 Task: Search one way flight ticket for 2 adults, 4 children and 1 infant on lap in business from Fresno: Fresno Yosemite International Airport to Fort Wayne: Fort Wayne International Airport on 5-4-2023. Choice of flights is Royal air maroc. Number of bags: 8 checked bags. Price is upto 60000. Outbound departure time preference is 22:45.
Action: Mouse moved to (271, 238)
Screenshot: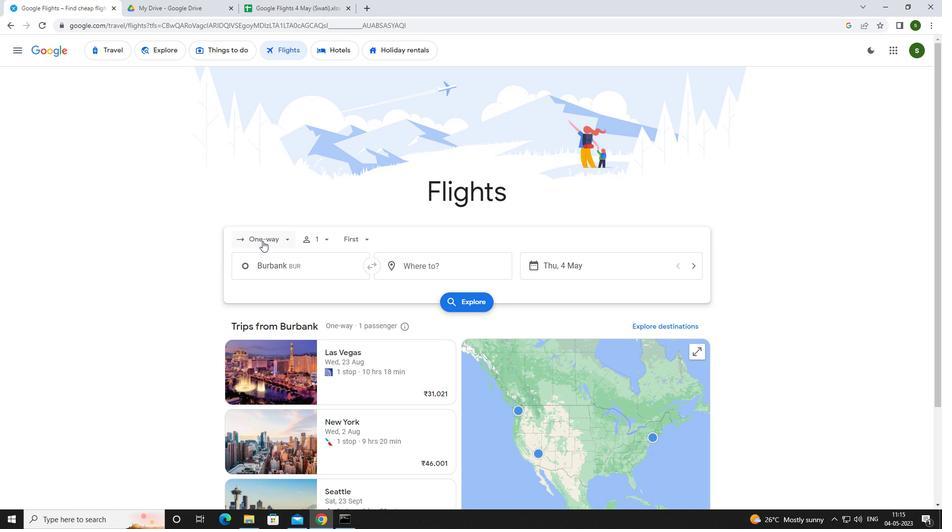 
Action: Mouse pressed left at (271, 238)
Screenshot: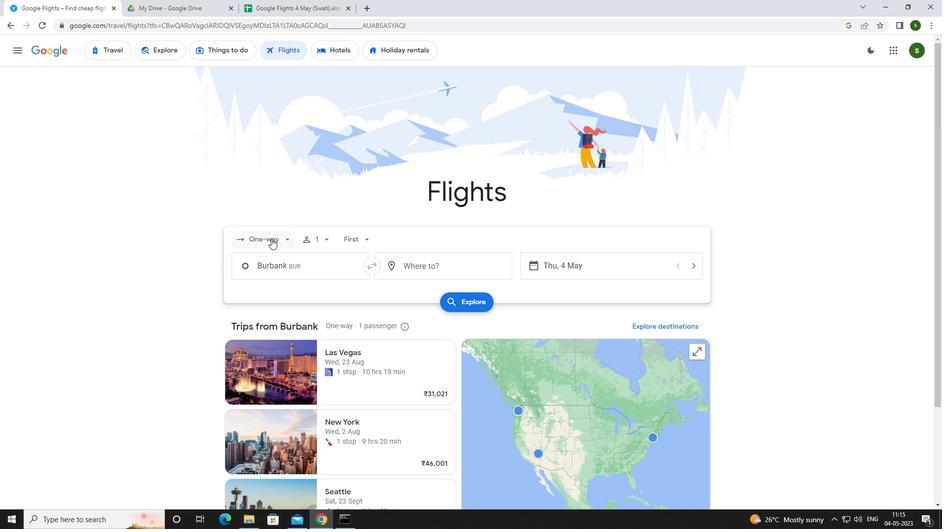
Action: Mouse moved to (285, 279)
Screenshot: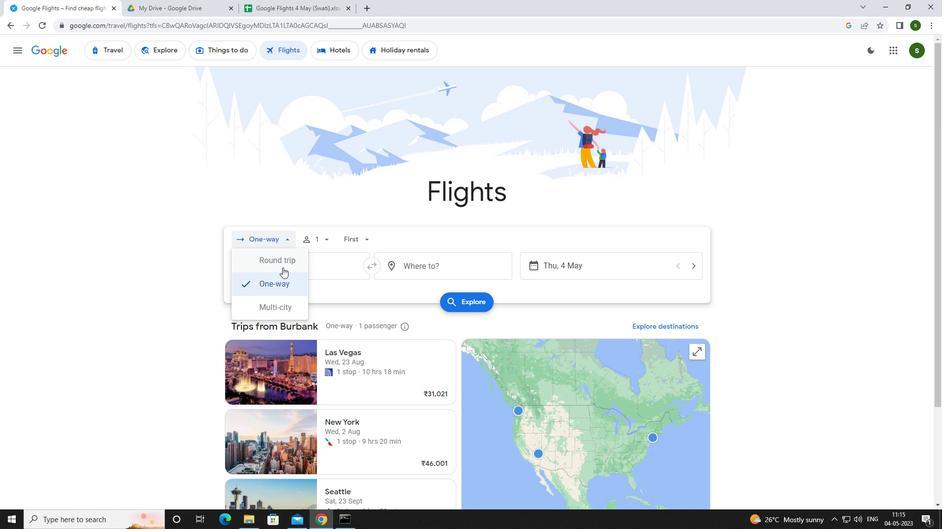 
Action: Mouse pressed left at (285, 279)
Screenshot: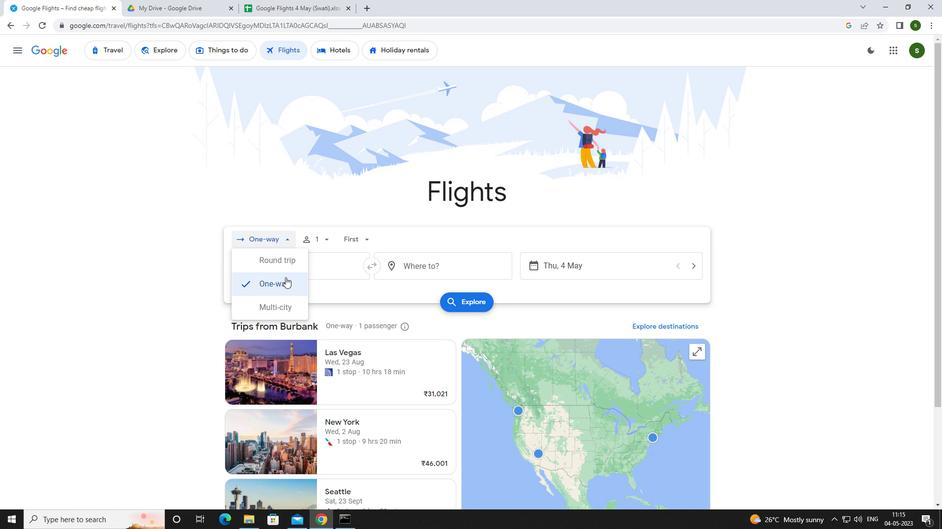 
Action: Mouse moved to (320, 241)
Screenshot: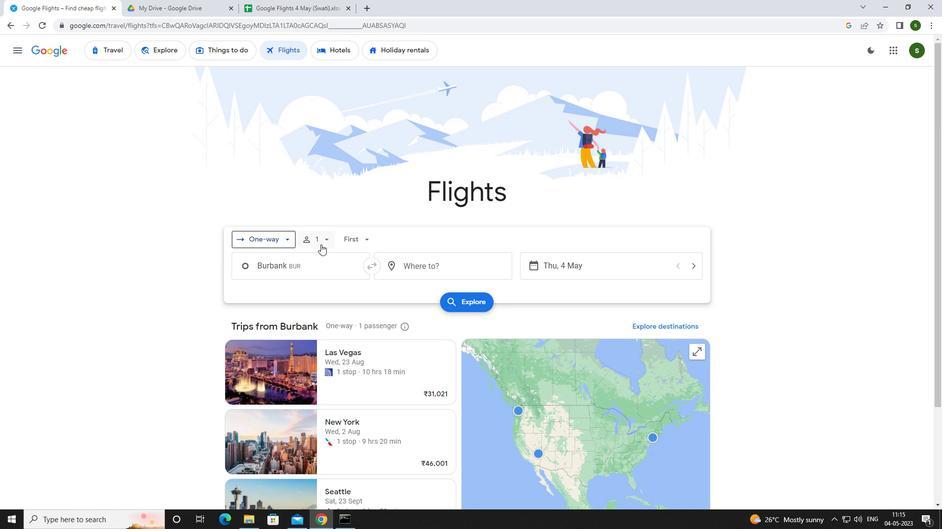 
Action: Mouse pressed left at (320, 241)
Screenshot: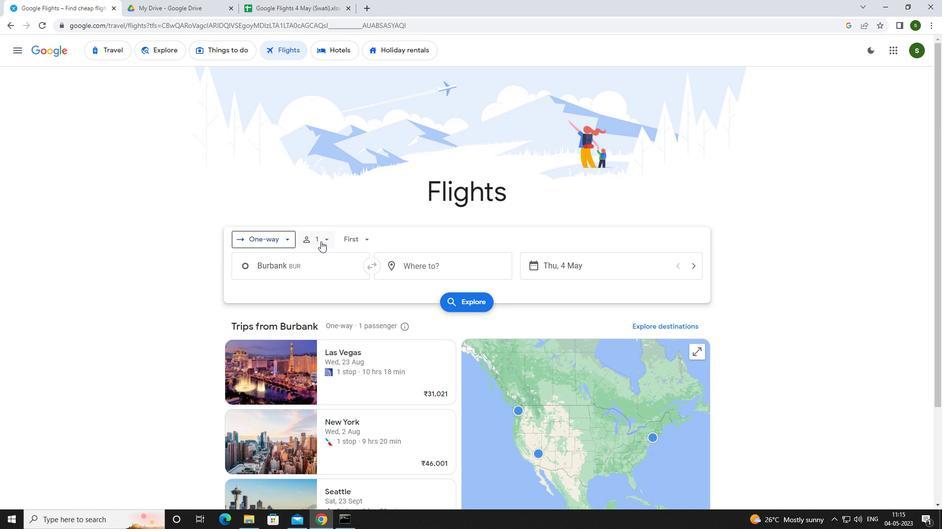 
Action: Mouse moved to (398, 261)
Screenshot: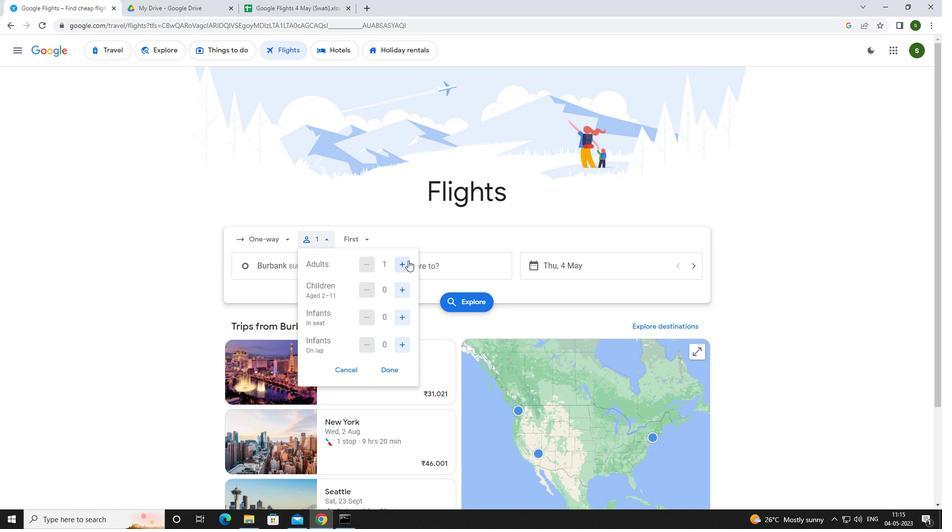 
Action: Mouse pressed left at (398, 261)
Screenshot: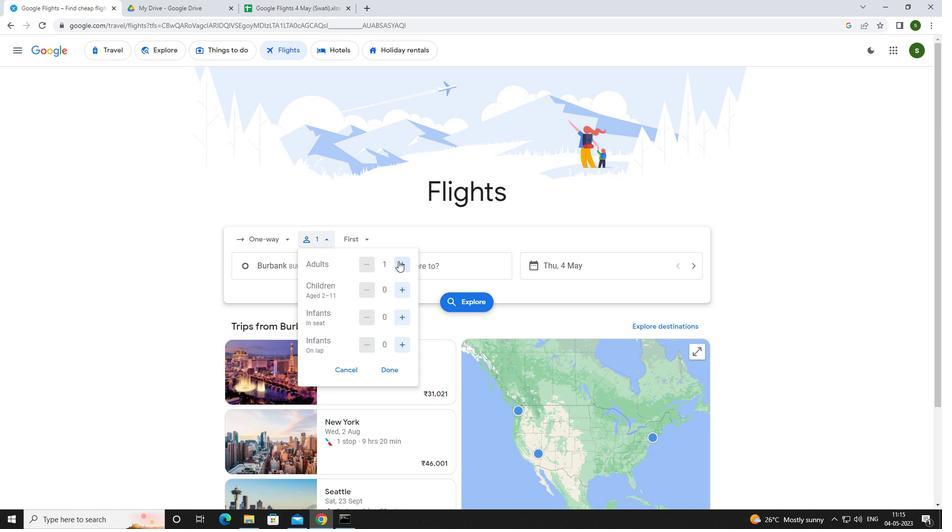 
Action: Mouse moved to (399, 290)
Screenshot: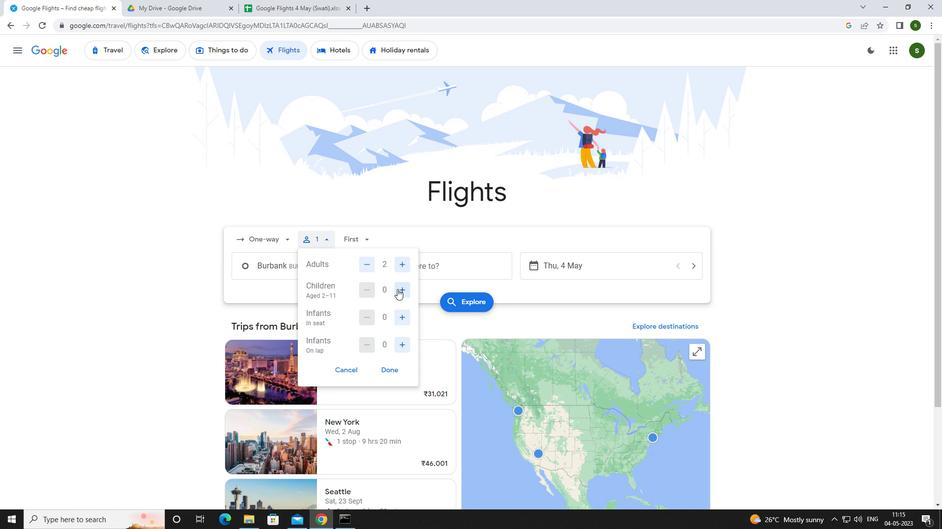 
Action: Mouse pressed left at (399, 290)
Screenshot: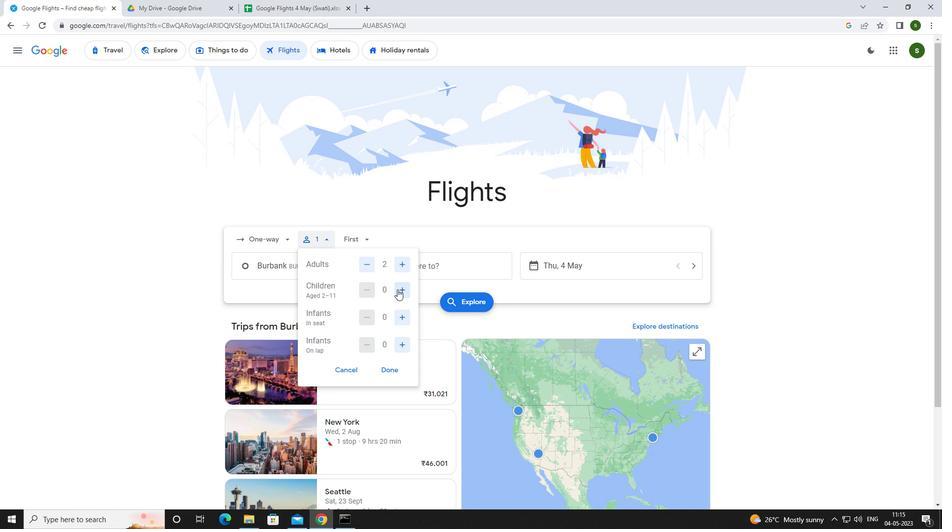 
Action: Mouse pressed left at (399, 290)
Screenshot: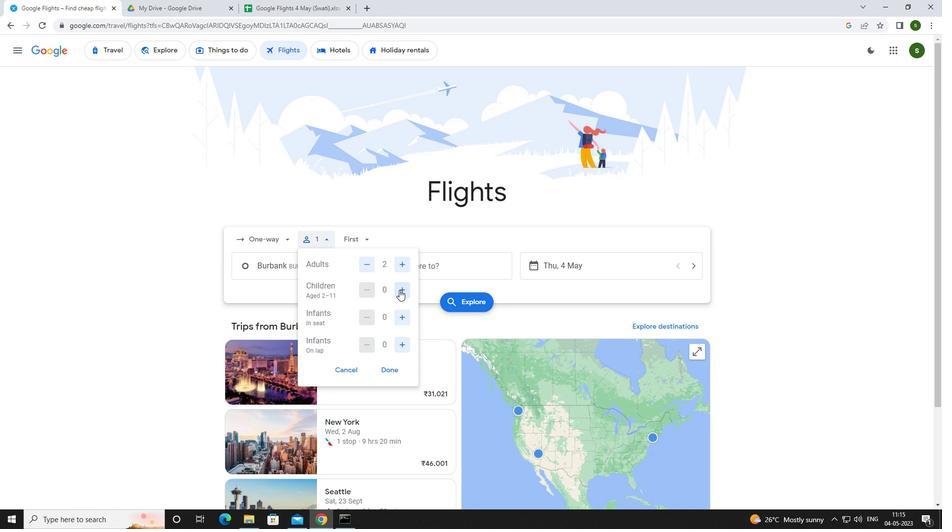 
Action: Mouse pressed left at (399, 290)
Screenshot: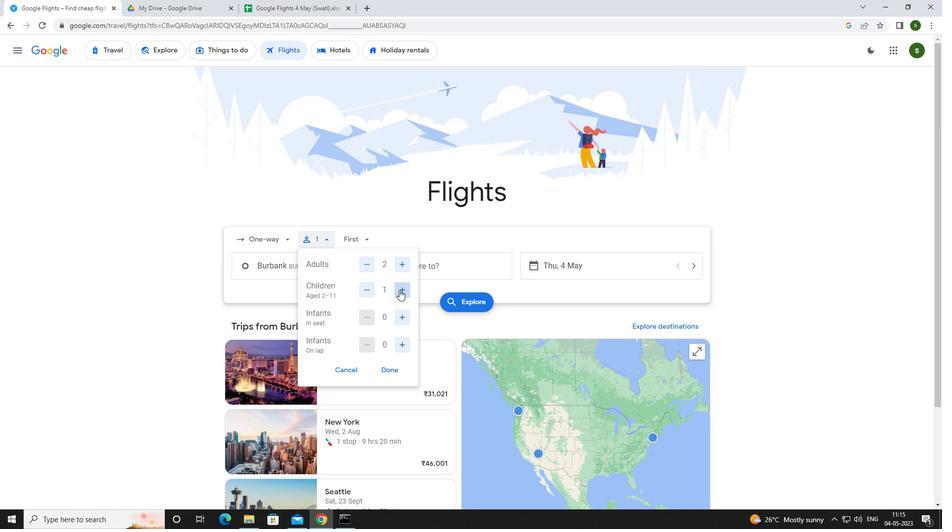 
Action: Mouse pressed left at (399, 290)
Screenshot: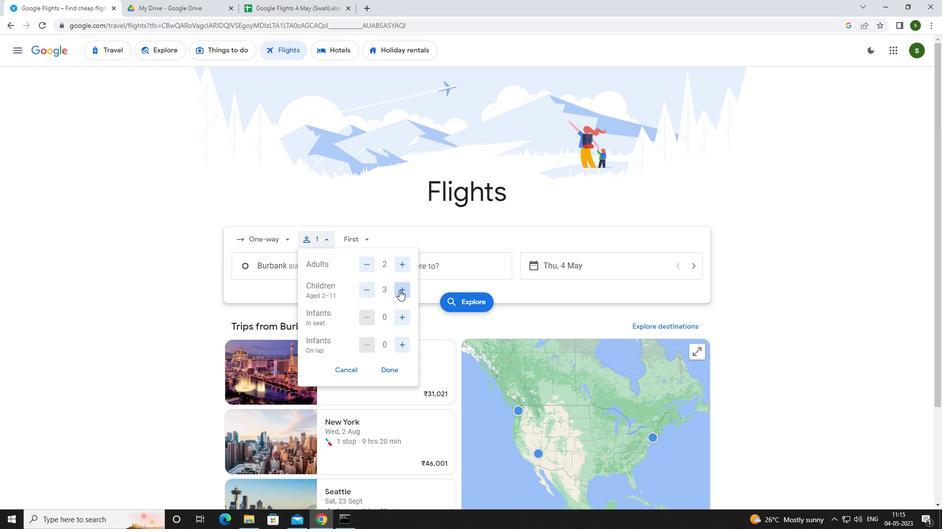 
Action: Mouse moved to (402, 339)
Screenshot: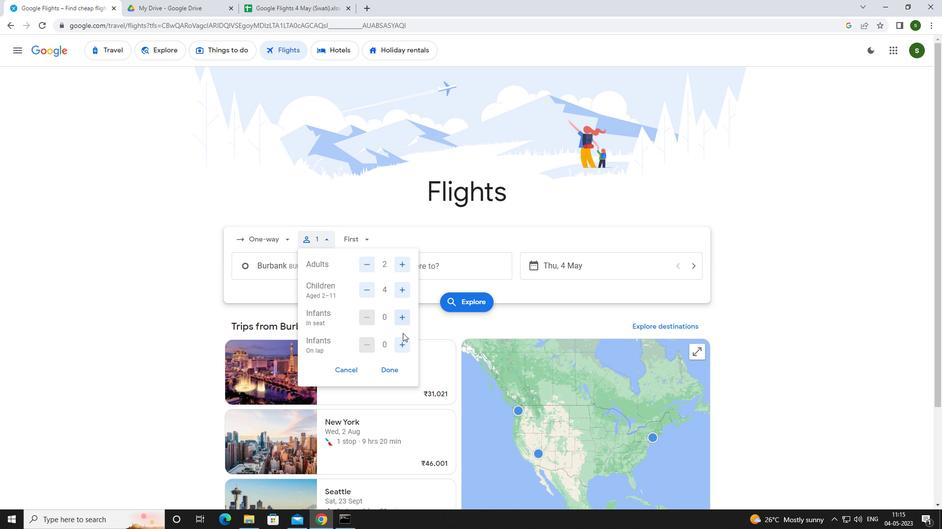 
Action: Mouse pressed left at (402, 339)
Screenshot: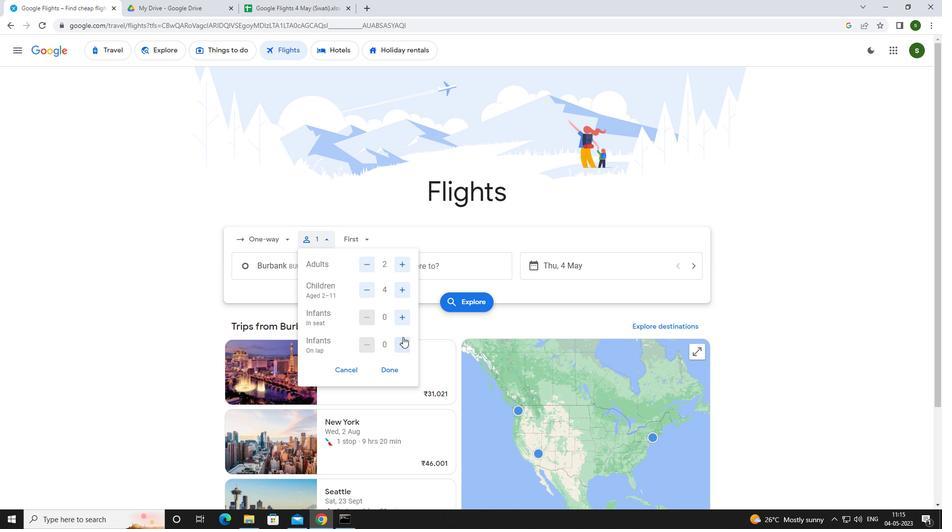 
Action: Mouse moved to (365, 237)
Screenshot: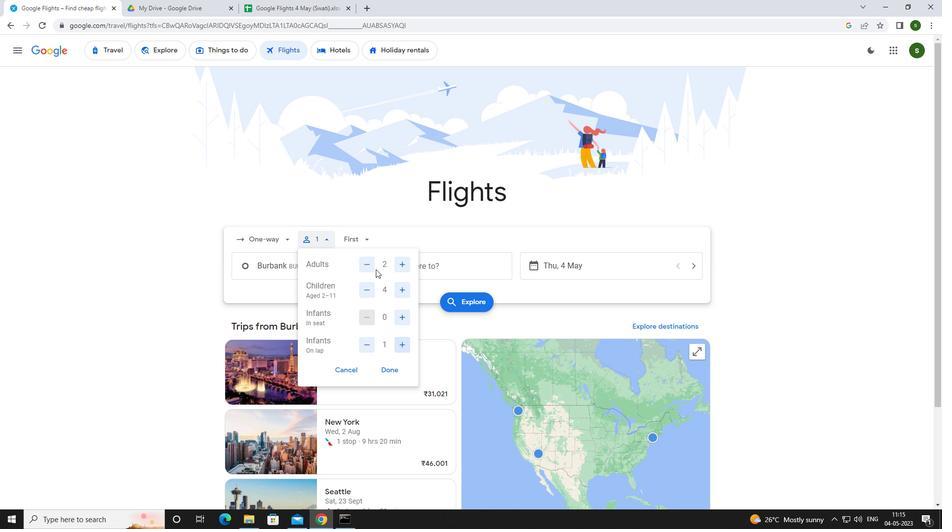 
Action: Mouse pressed left at (365, 237)
Screenshot: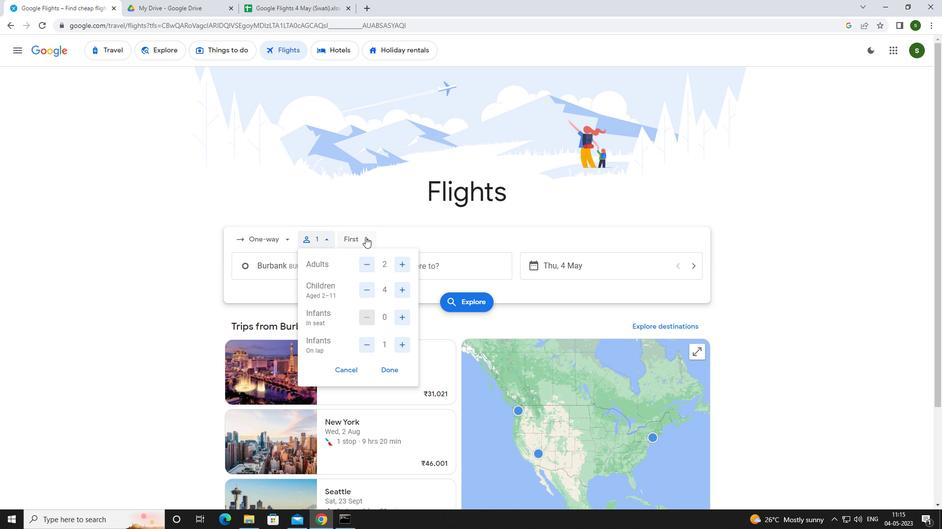 
Action: Mouse moved to (382, 303)
Screenshot: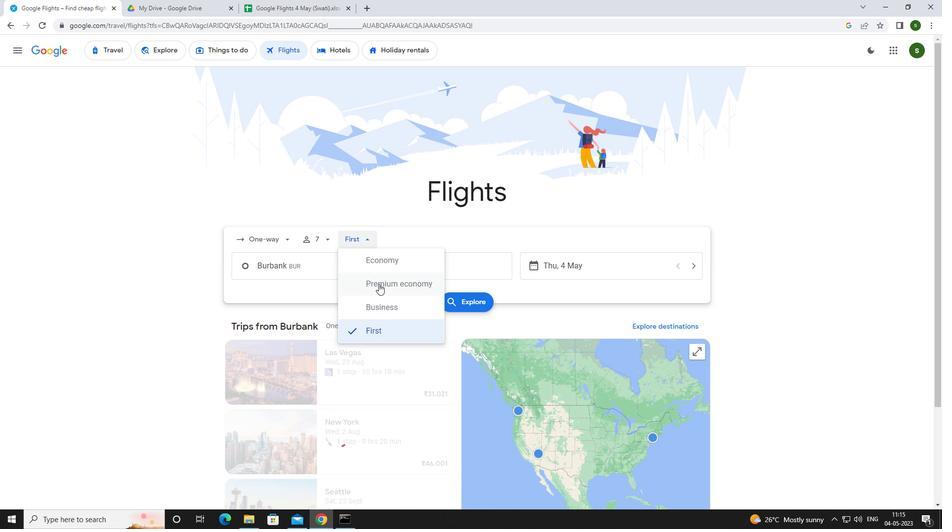 
Action: Mouse pressed left at (382, 303)
Screenshot: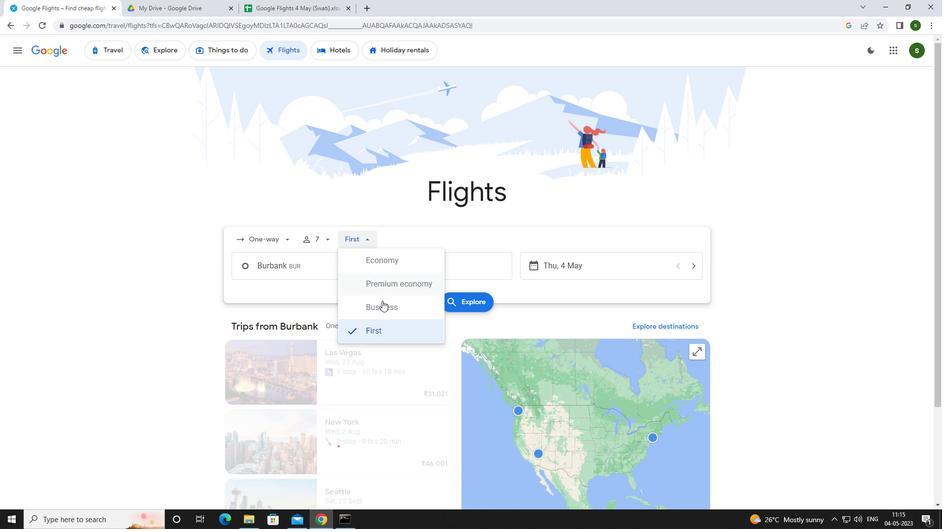
Action: Mouse moved to (338, 267)
Screenshot: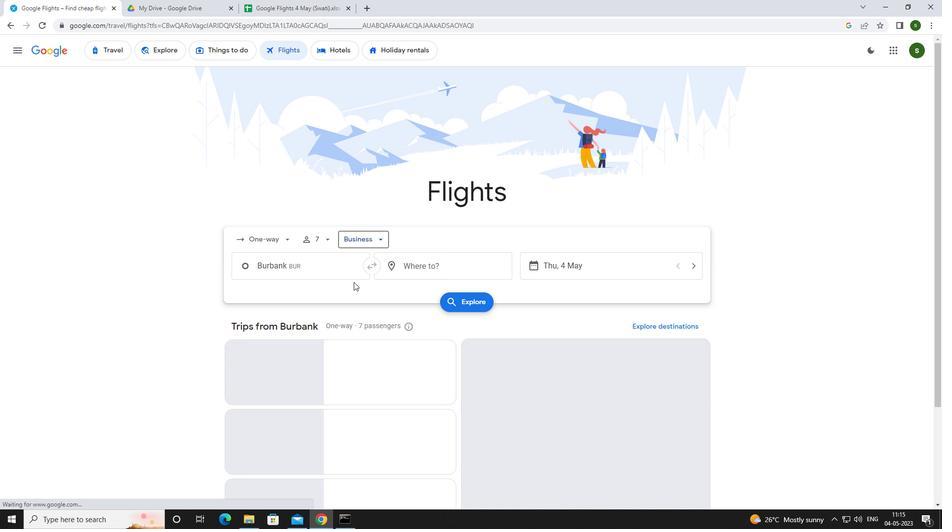 
Action: Mouse pressed left at (338, 267)
Screenshot: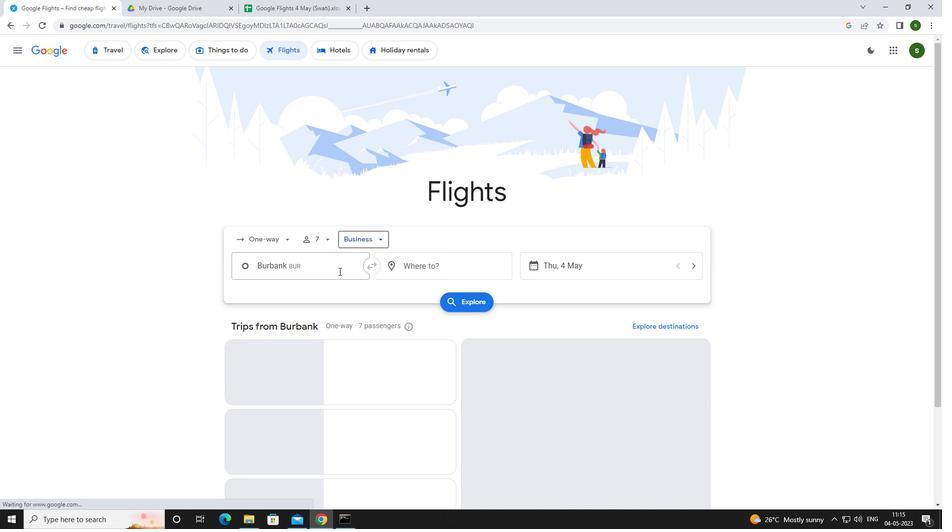 
Action: Key pressed <Key.caps_lock>f<Key.caps_lock>resno
Screenshot: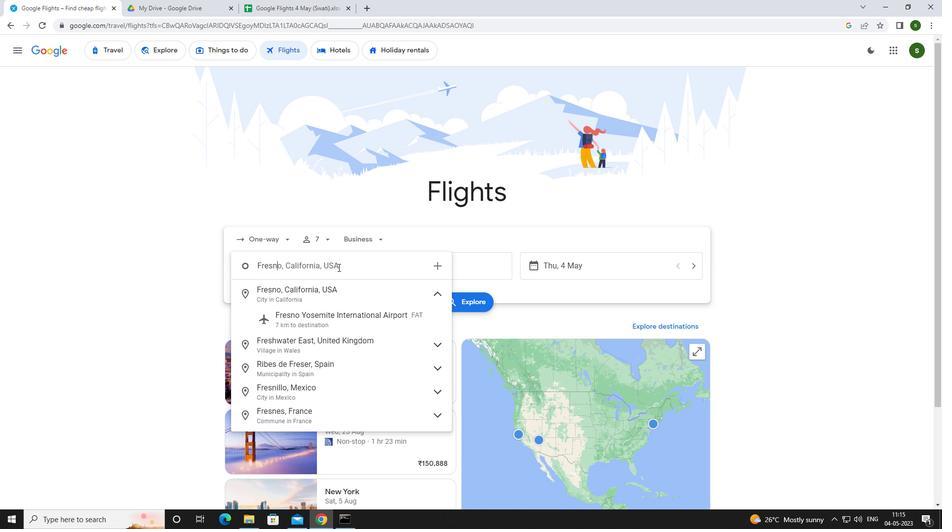 
Action: Mouse moved to (339, 325)
Screenshot: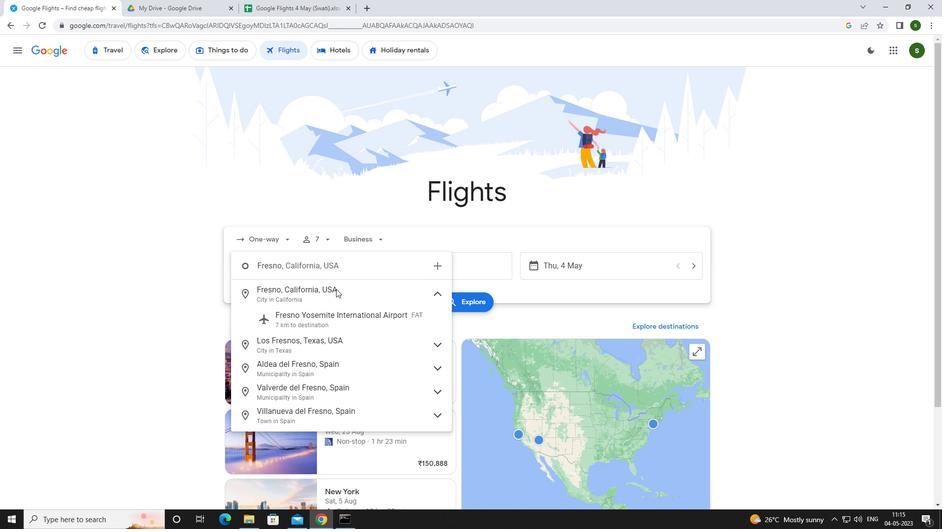 
Action: Mouse pressed left at (339, 325)
Screenshot: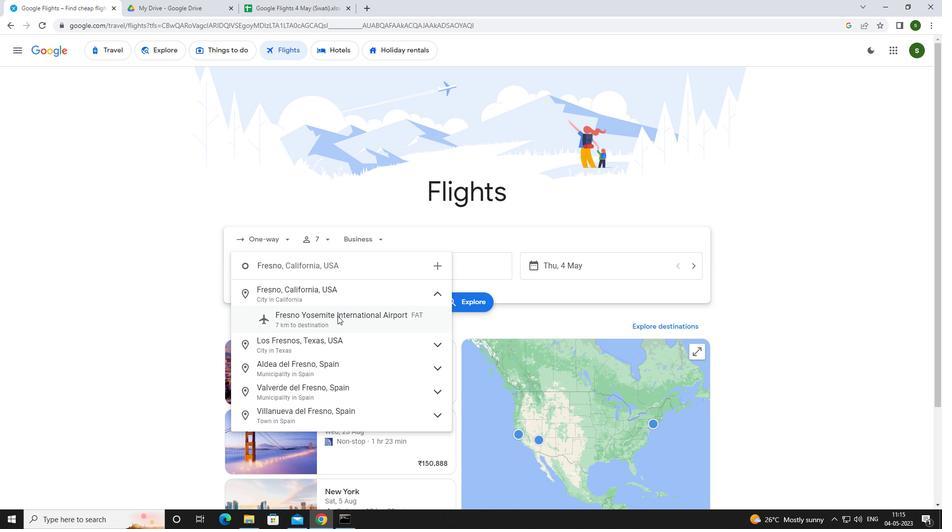 
Action: Mouse moved to (427, 272)
Screenshot: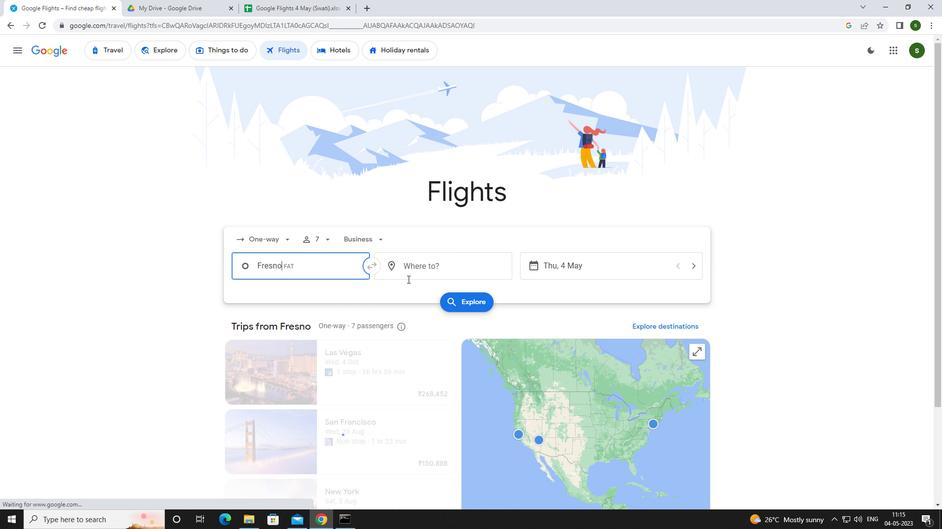 
Action: Mouse pressed left at (427, 272)
Screenshot: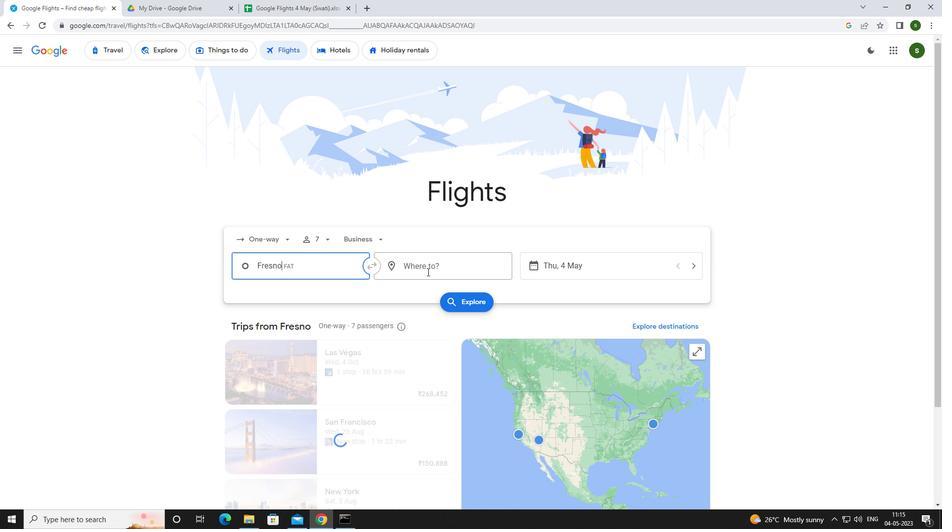 
Action: Mouse moved to (405, 278)
Screenshot: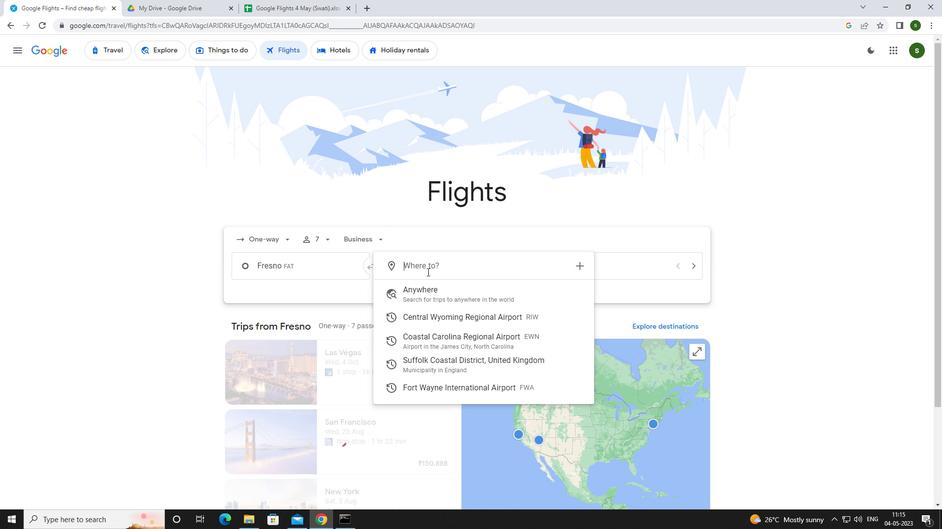 
Action: Key pressed <Key.caps_lock>f<Key.caps_lock>ort<Key.space><Key.caps_lock>w<Key.caps_lock>Ayn
Screenshot: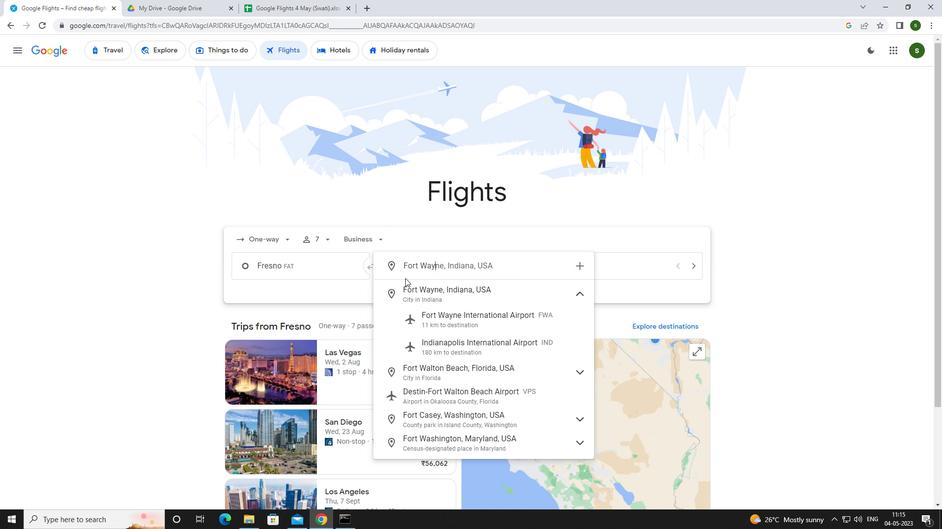 
Action: Mouse moved to (450, 315)
Screenshot: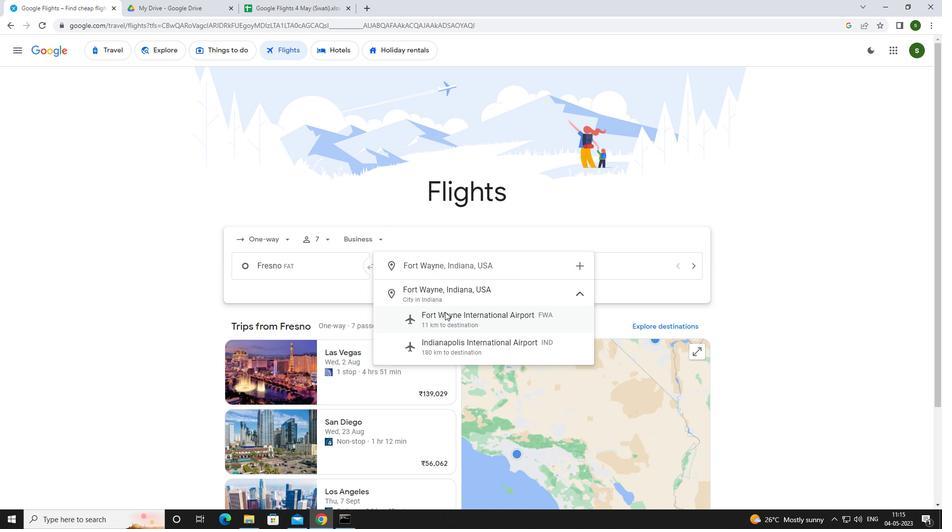 
Action: Mouse pressed left at (450, 315)
Screenshot: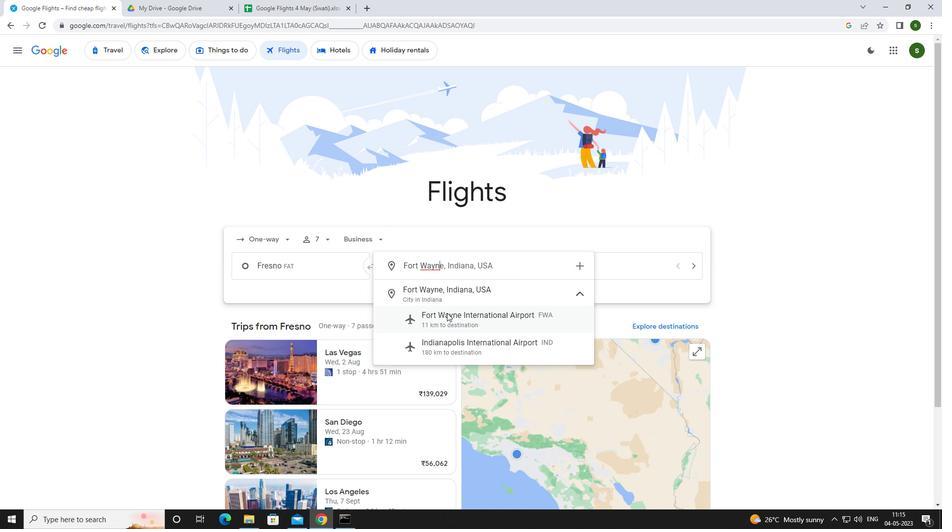 
Action: Mouse moved to (617, 270)
Screenshot: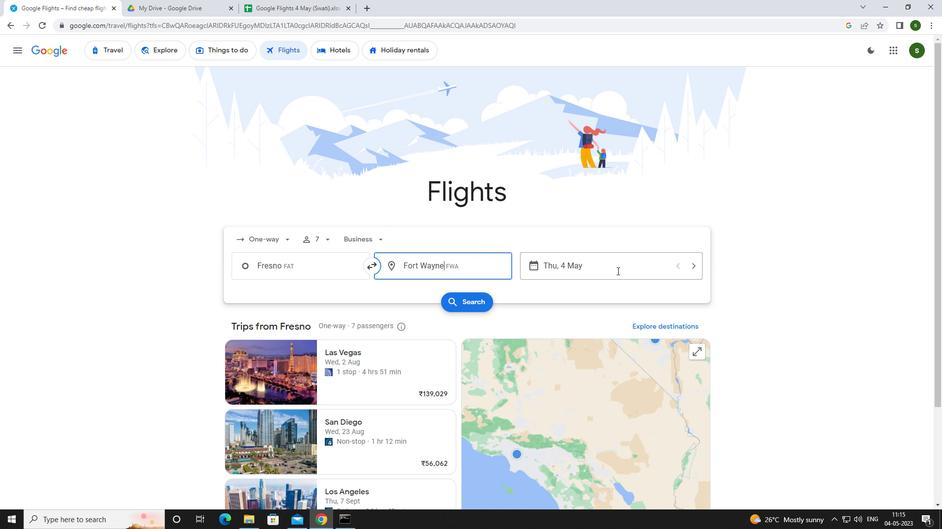 
Action: Mouse pressed left at (617, 270)
Screenshot: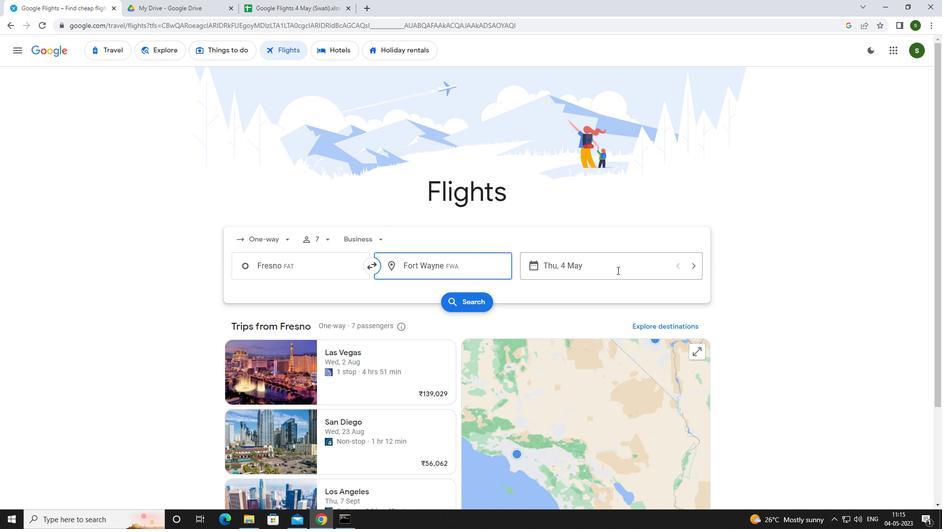 
Action: Mouse moved to (446, 333)
Screenshot: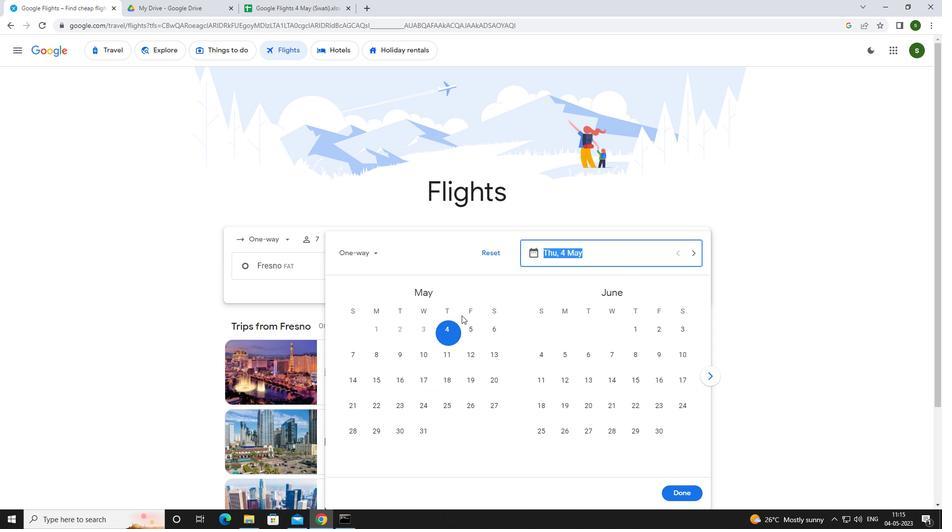 
Action: Mouse pressed left at (446, 333)
Screenshot: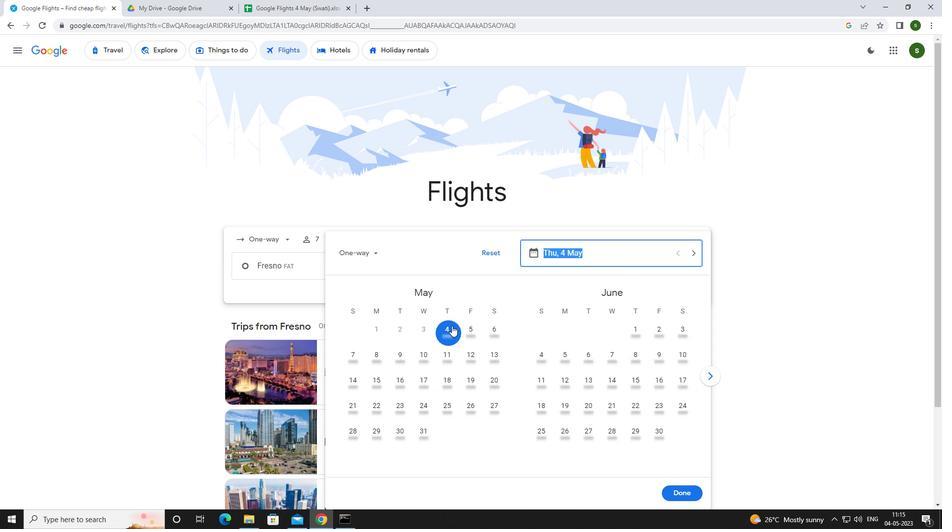 
Action: Mouse moved to (668, 488)
Screenshot: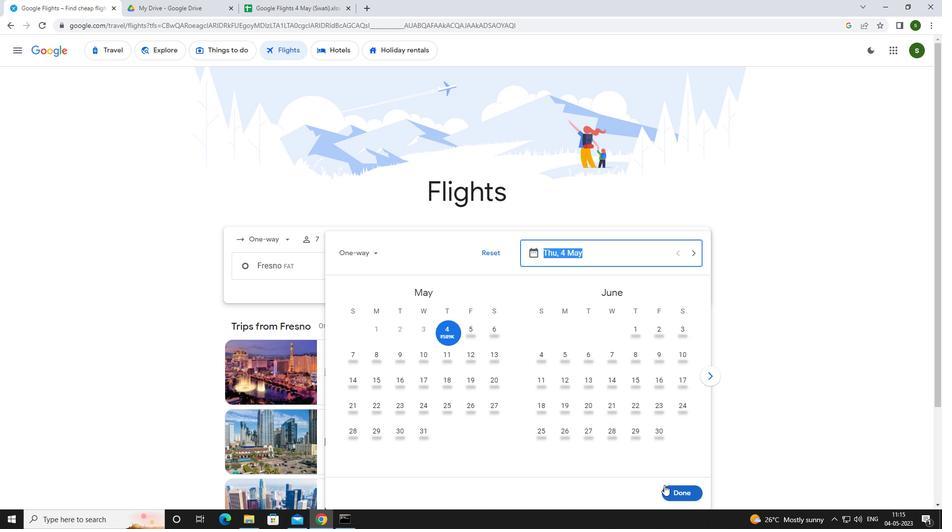 
Action: Mouse pressed left at (668, 488)
Screenshot: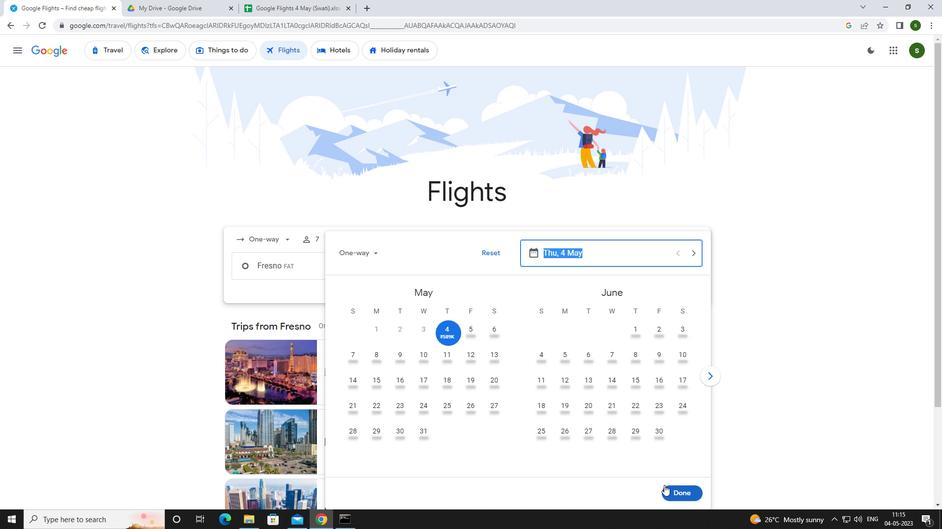 
Action: Mouse moved to (471, 307)
Screenshot: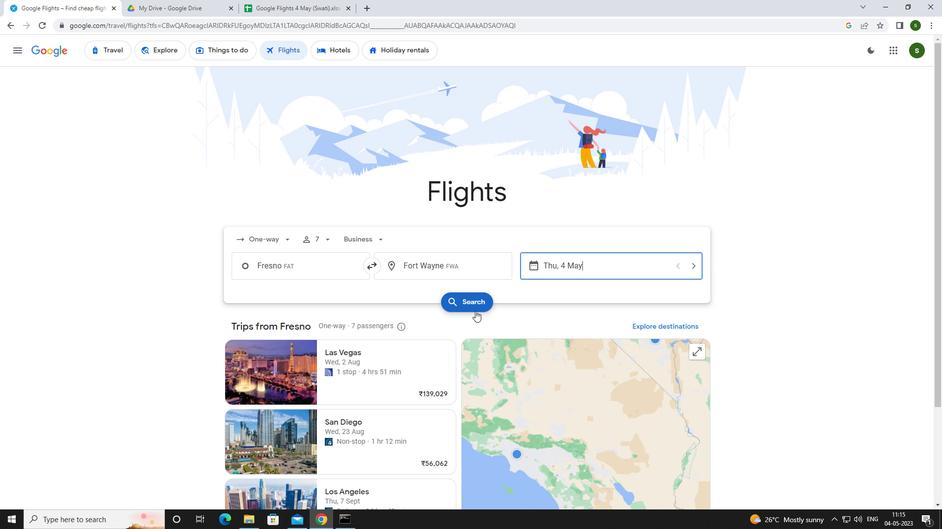 
Action: Mouse pressed left at (471, 307)
Screenshot: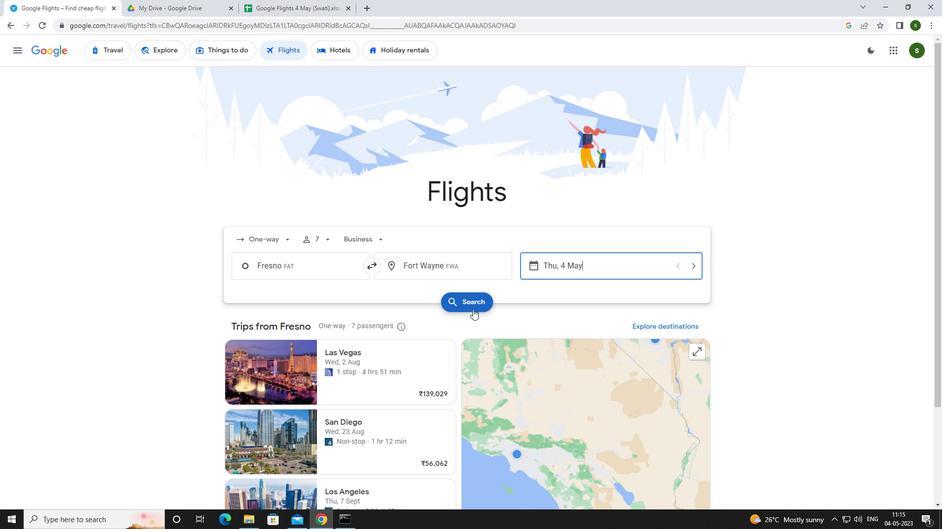 
Action: Mouse moved to (249, 142)
Screenshot: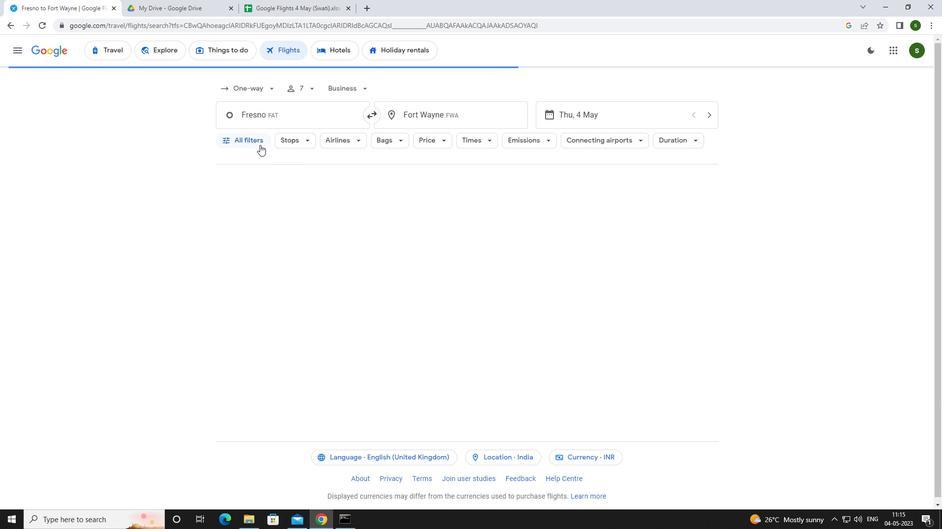 
Action: Mouse pressed left at (249, 142)
Screenshot: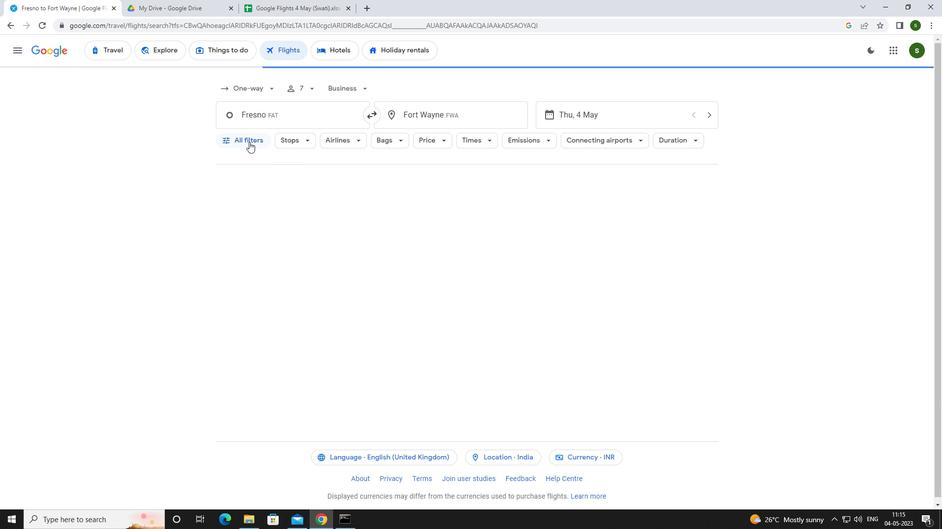 
Action: Mouse moved to (361, 345)
Screenshot: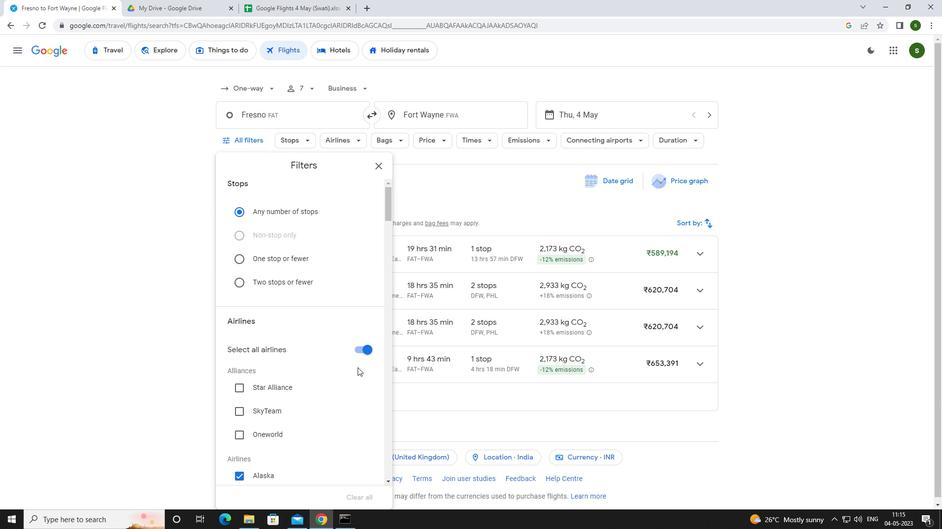 
Action: Mouse pressed left at (361, 345)
Screenshot: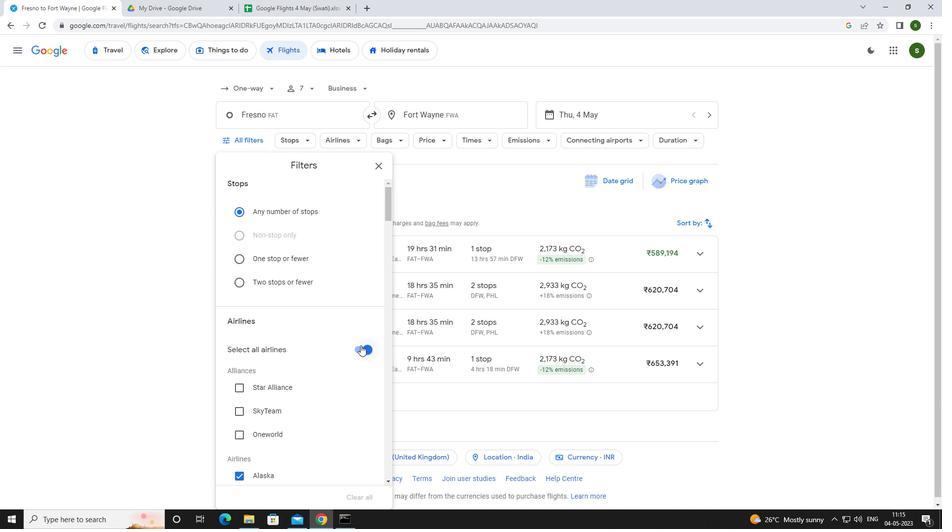 
Action: Mouse moved to (311, 305)
Screenshot: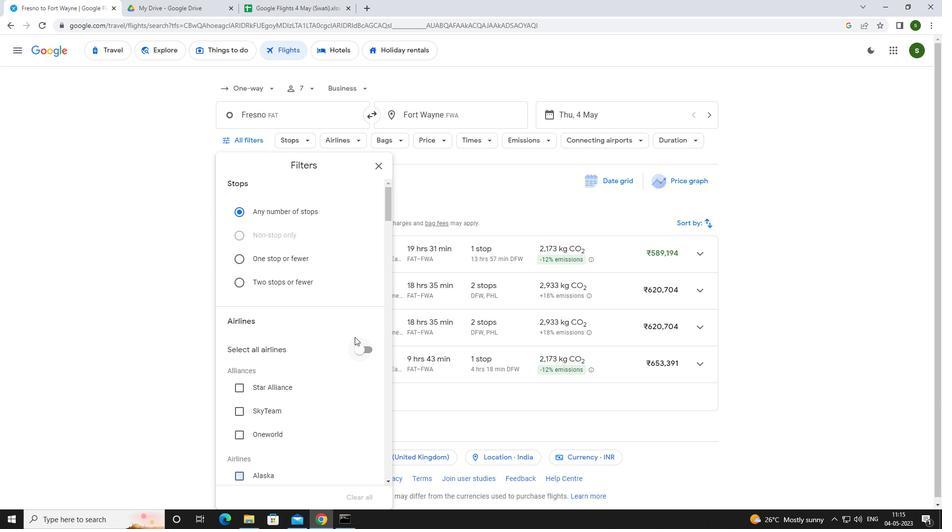 
Action: Mouse scrolled (311, 305) with delta (0, 0)
Screenshot: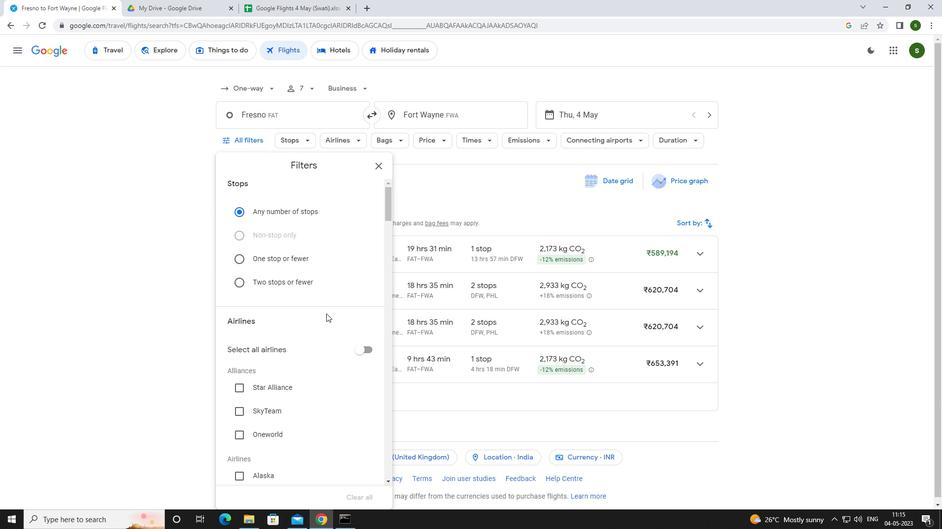 
Action: Mouse scrolled (311, 305) with delta (0, 0)
Screenshot: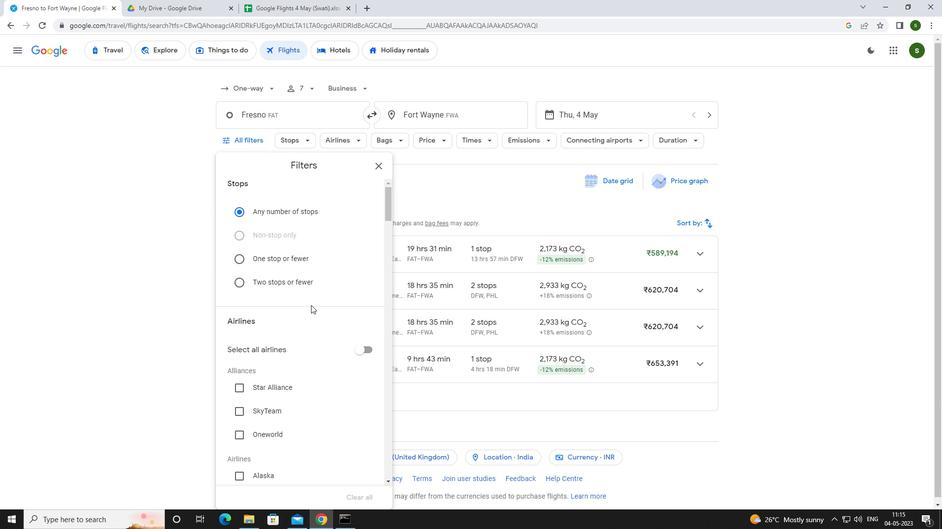
Action: Mouse scrolled (311, 305) with delta (0, 0)
Screenshot: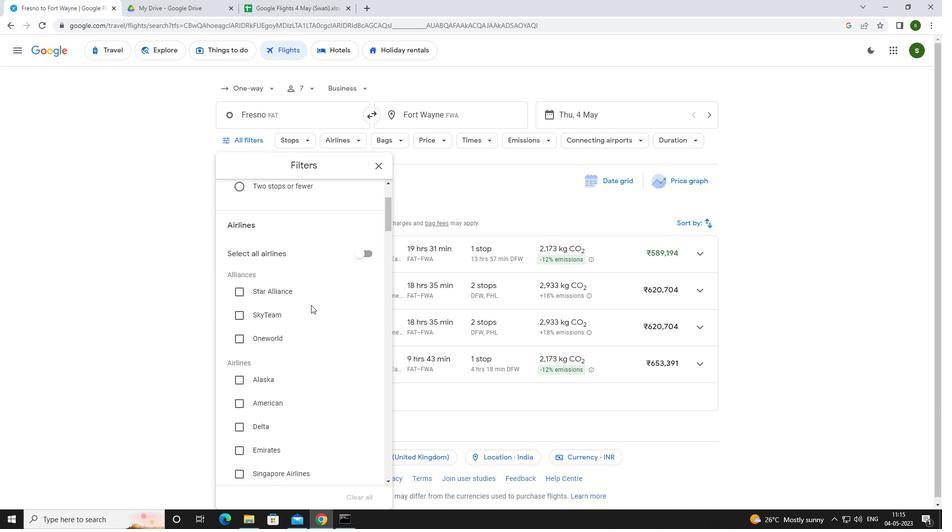 
Action: Mouse scrolled (311, 305) with delta (0, 0)
Screenshot: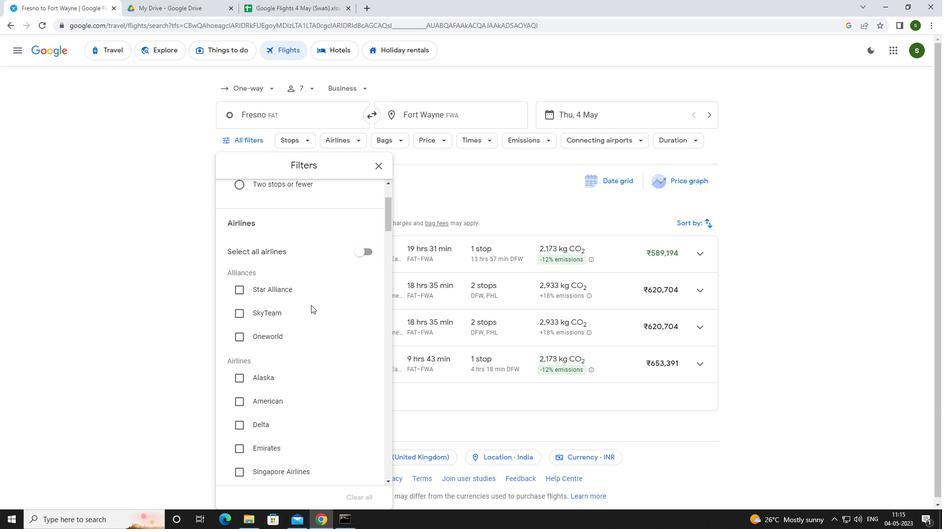
Action: Mouse scrolled (311, 305) with delta (0, 0)
Screenshot: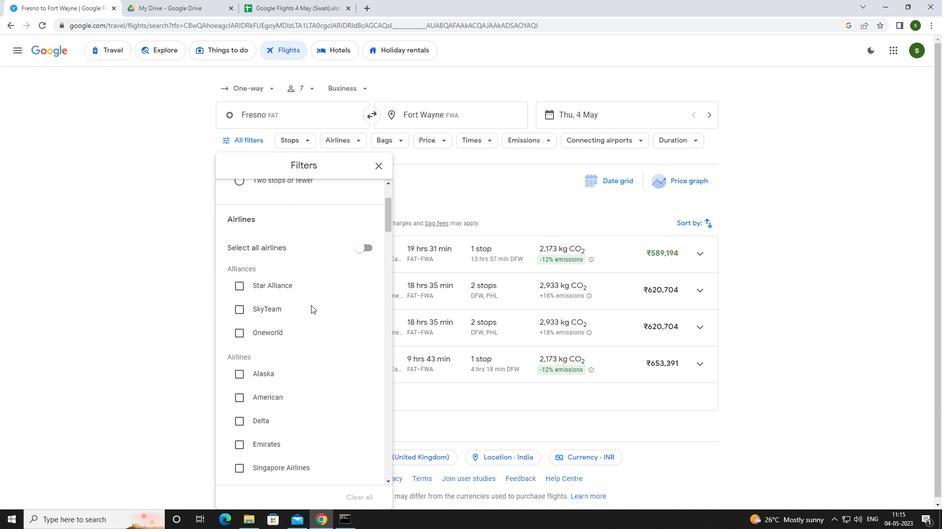 
Action: Mouse scrolled (311, 305) with delta (0, 0)
Screenshot: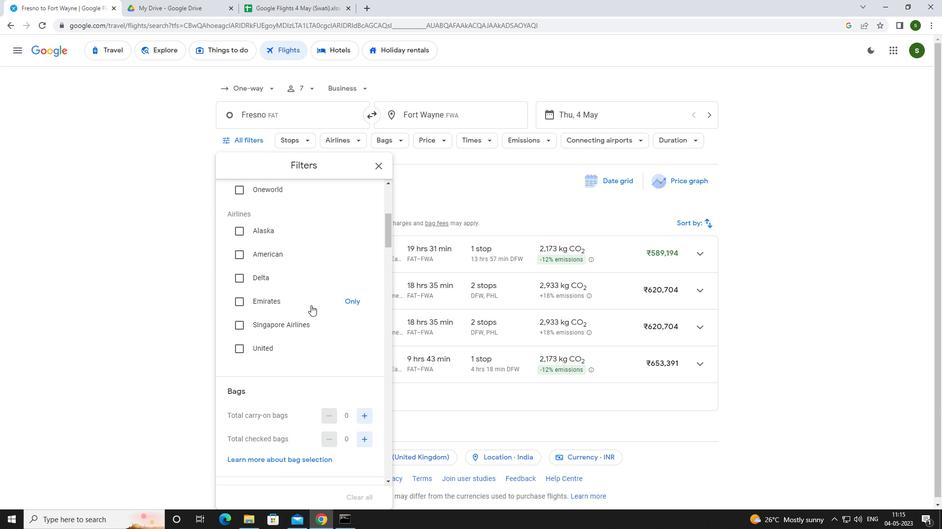 
Action: Mouse scrolled (311, 305) with delta (0, 0)
Screenshot: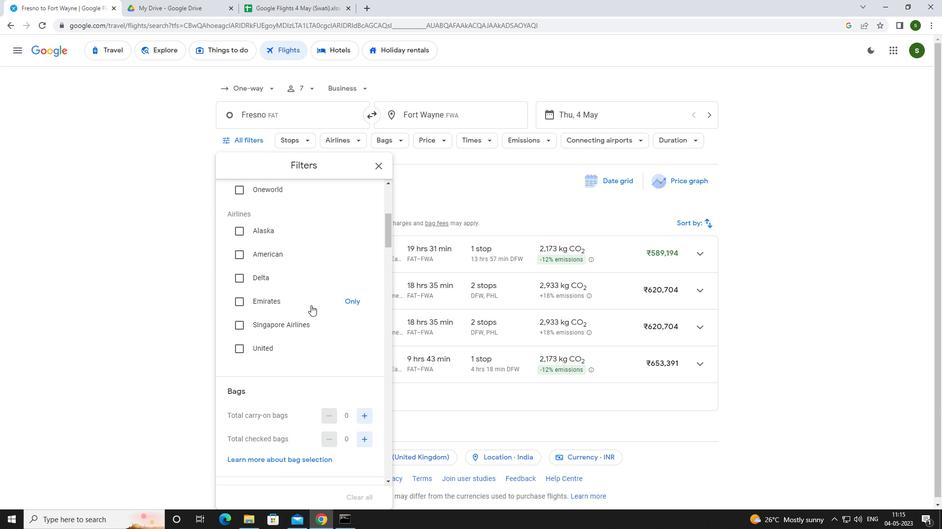 
Action: Mouse moved to (365, 339)
Screenshot: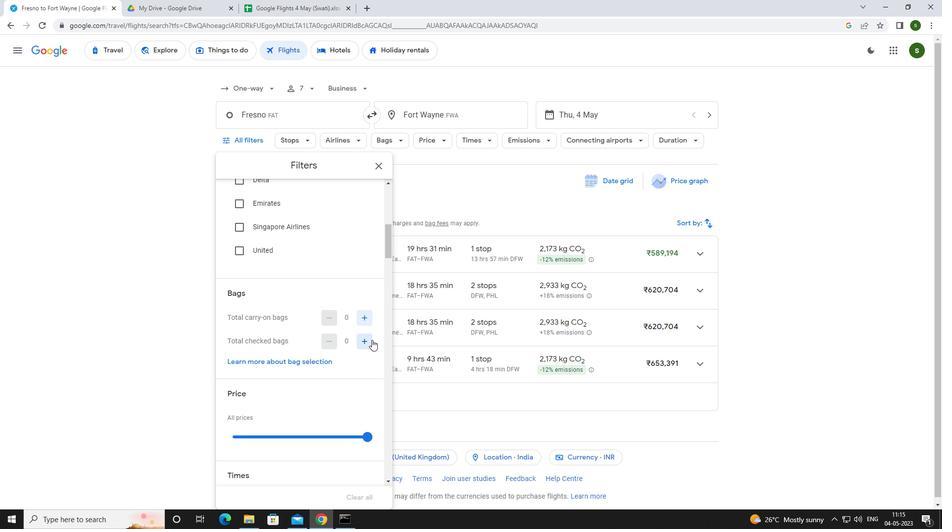 
Action: Mouse pressed left at (365, 339)
Screenshot: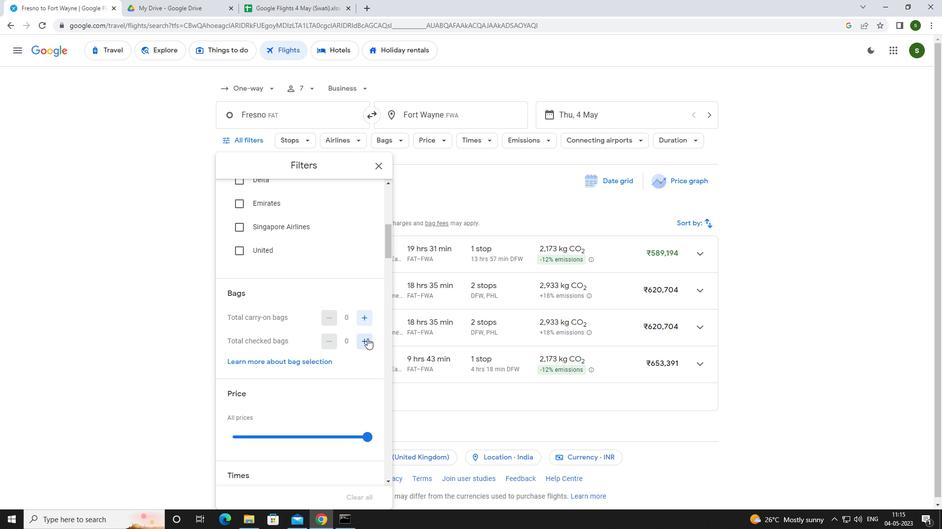 
Action: Mouse pressed left at (365, 339)
Screenshot: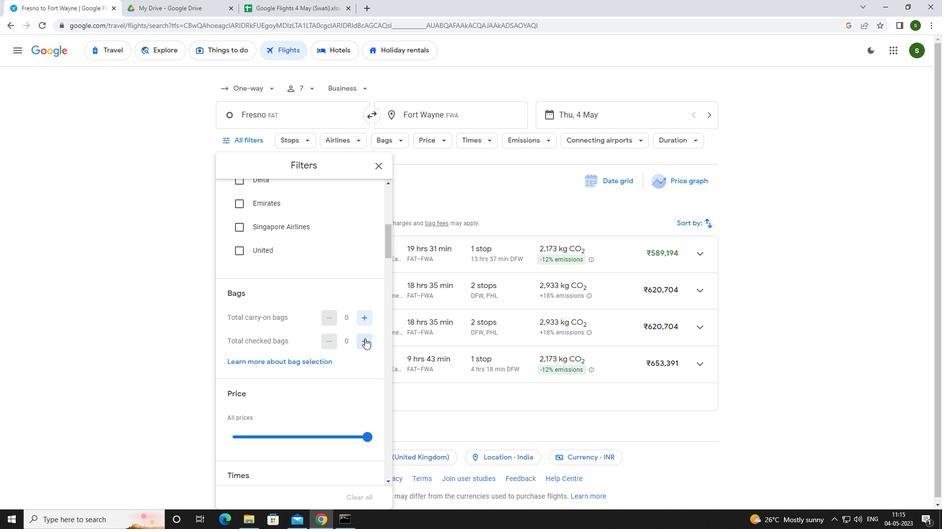 
Action: Mouse pressed left at (365, 339)
Screenshot: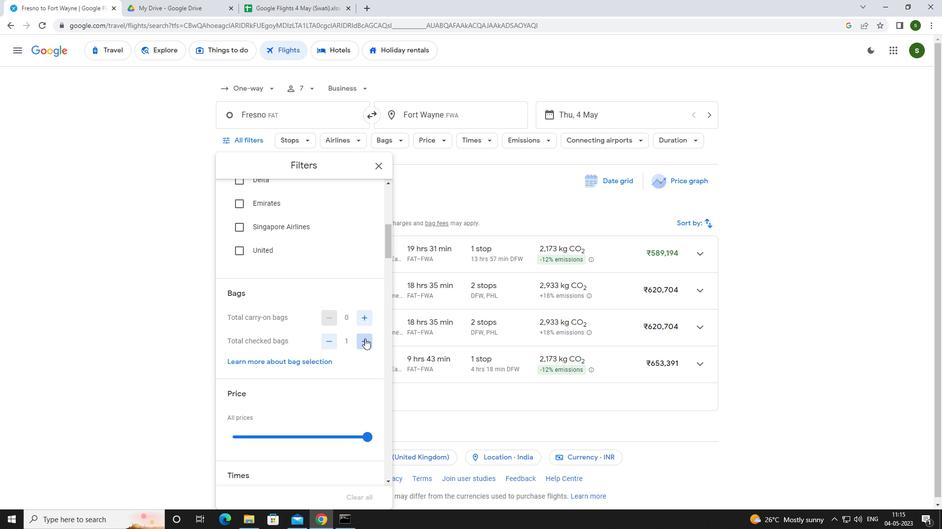 
Action: Mouse pressed left at (365, 339)
Screenshot: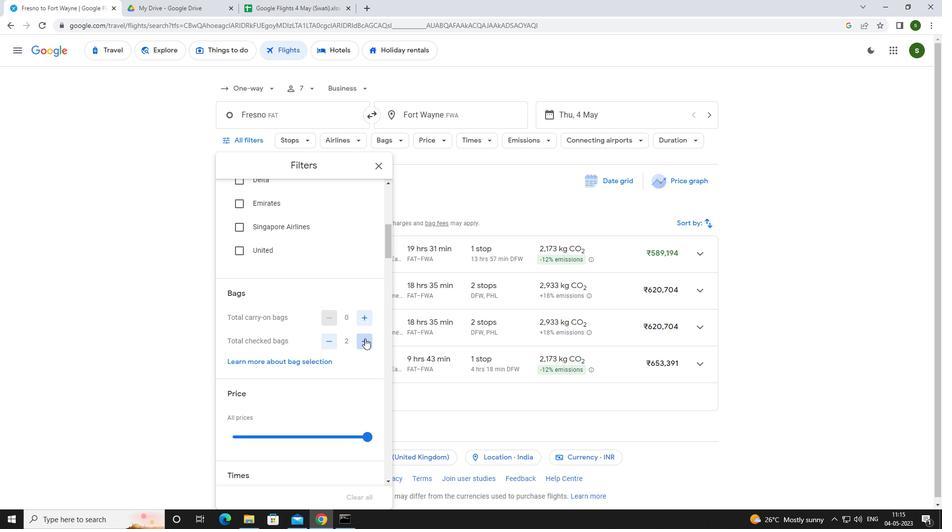 
Action: Mouse pressed left at (365, 339)
Screenshot: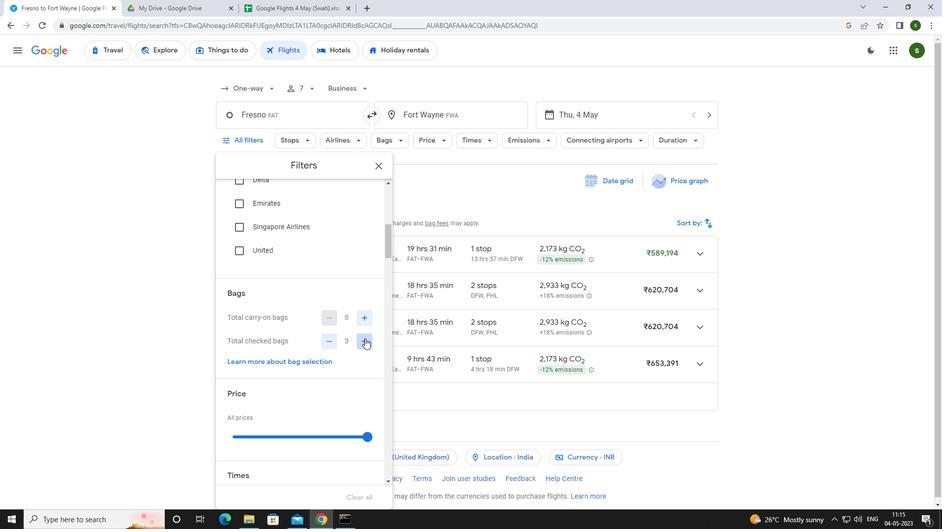 
Action: Mouse pressed left at (365, 339)
Screenshot: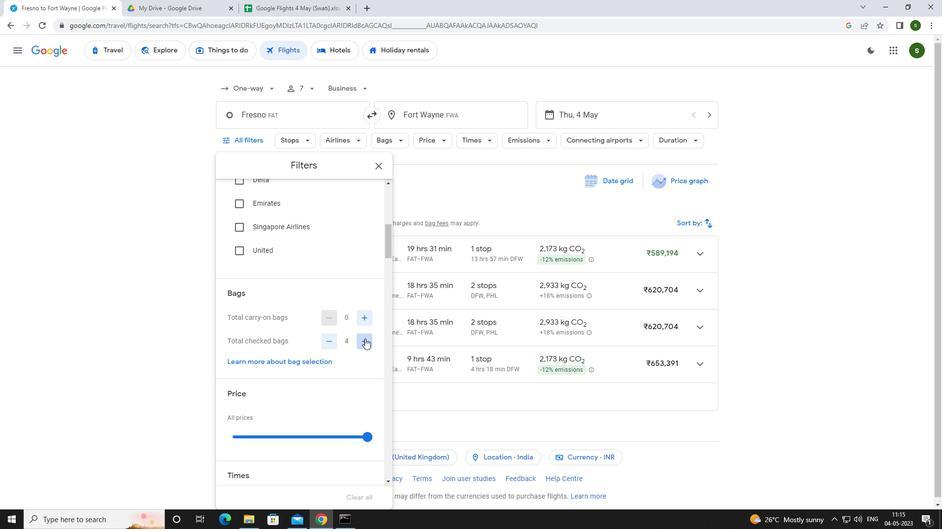 
Action: Mouse pressed left at (365, 339)
Screenshot: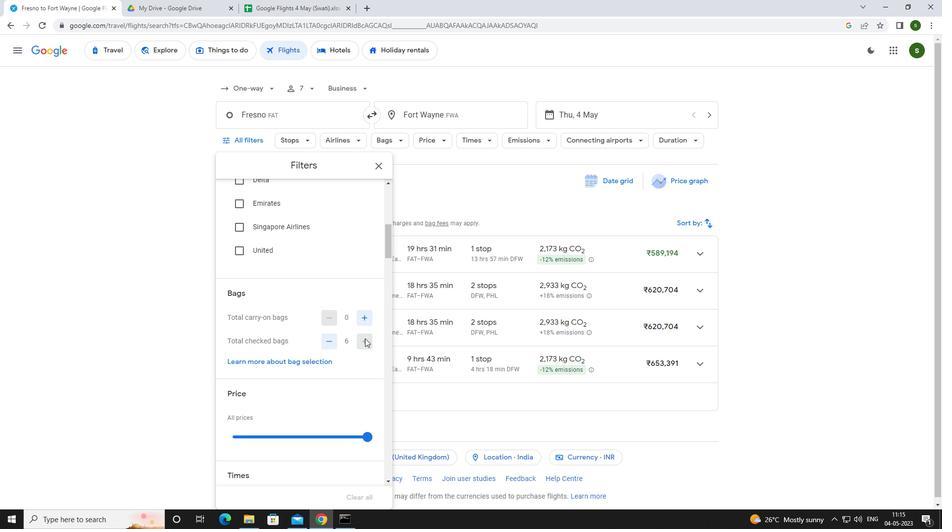 
Action: Mouse scrolled (365, 338) with delta (0, 0)
Screenshot: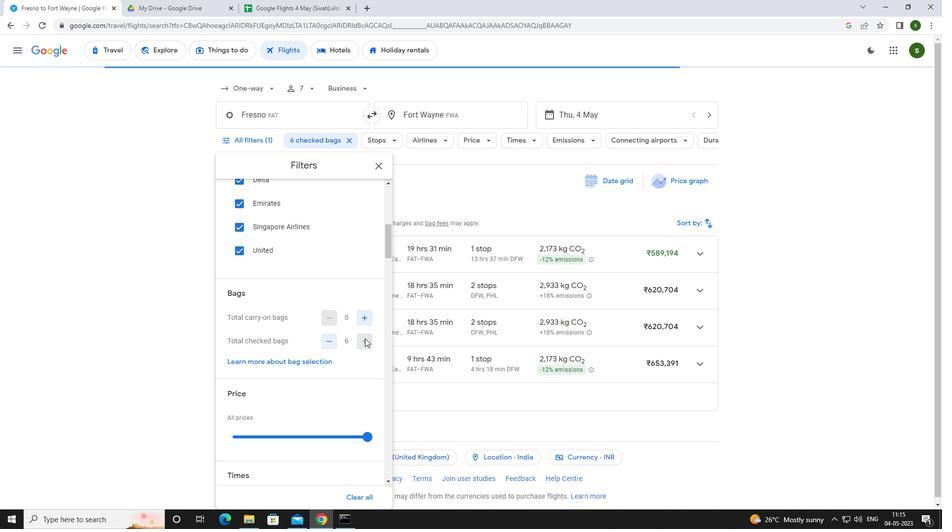 
Action: Mouse scrolled (365, 338) with delta (0, 0)
Screenshot: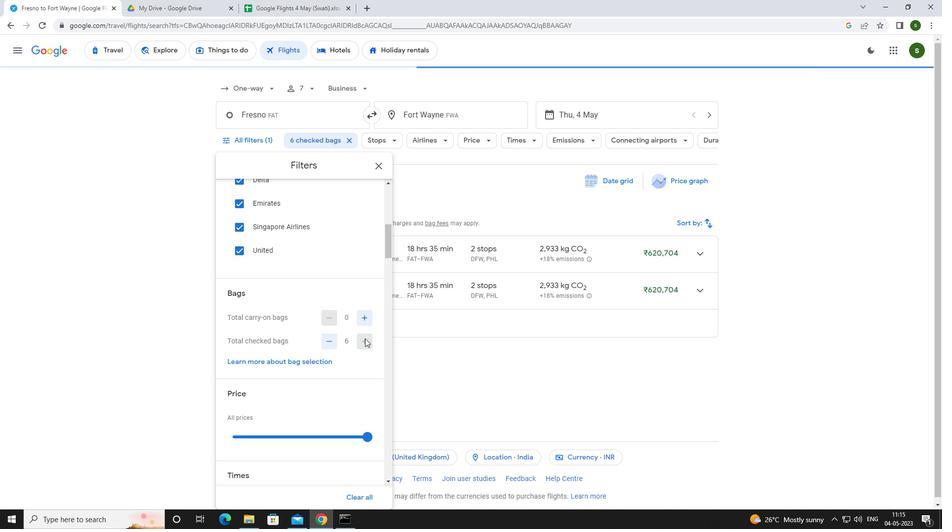 
Action: Mouse scrolled (365, 338) with delta (0, 0)
Screenshot: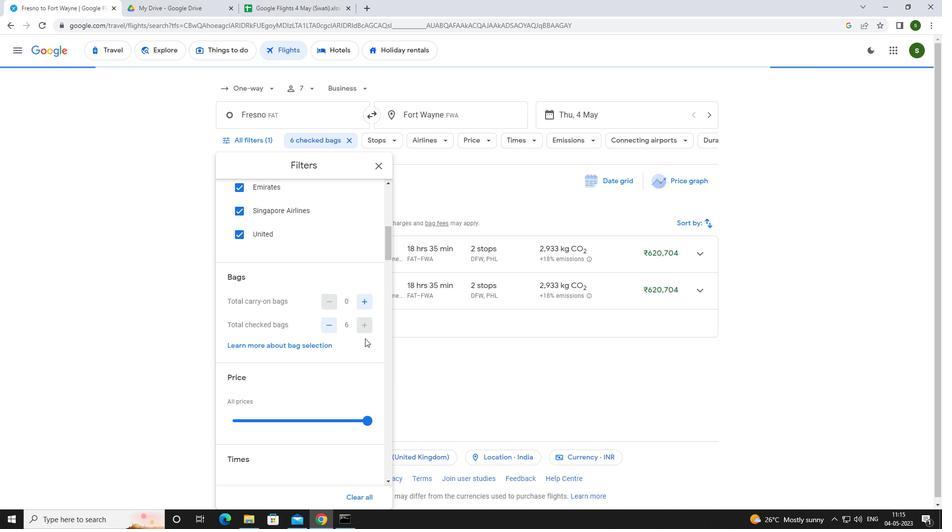 
Action: Mouse moved to (360, 371)
Screenshot: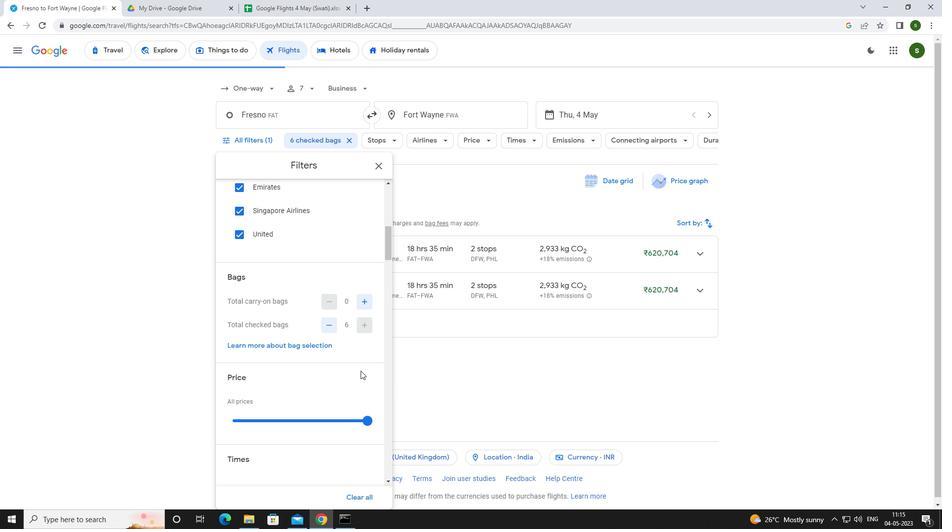 
Action: Mouse scrolled (360, 370) with delta (0, 0)
Screenshot: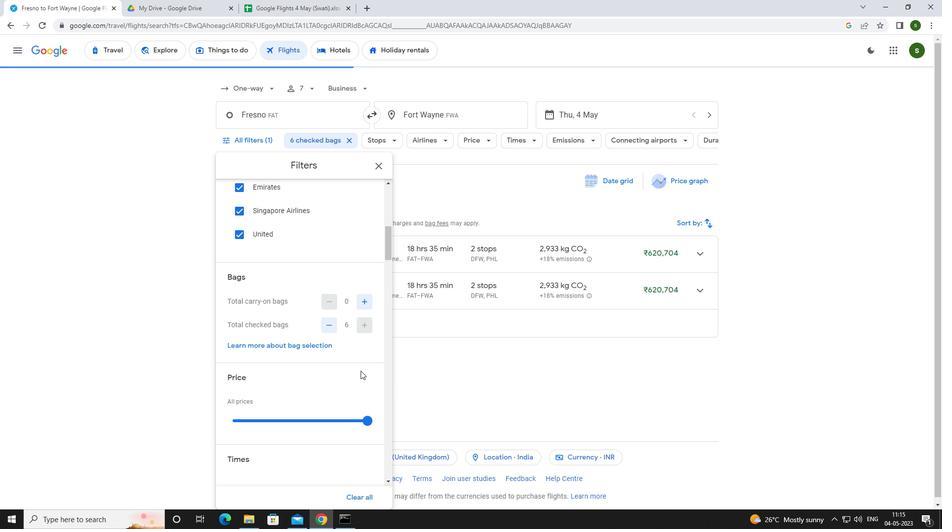 
Action: Mouse scrolled (360, 370) with delta (0, 0)
Screenshot: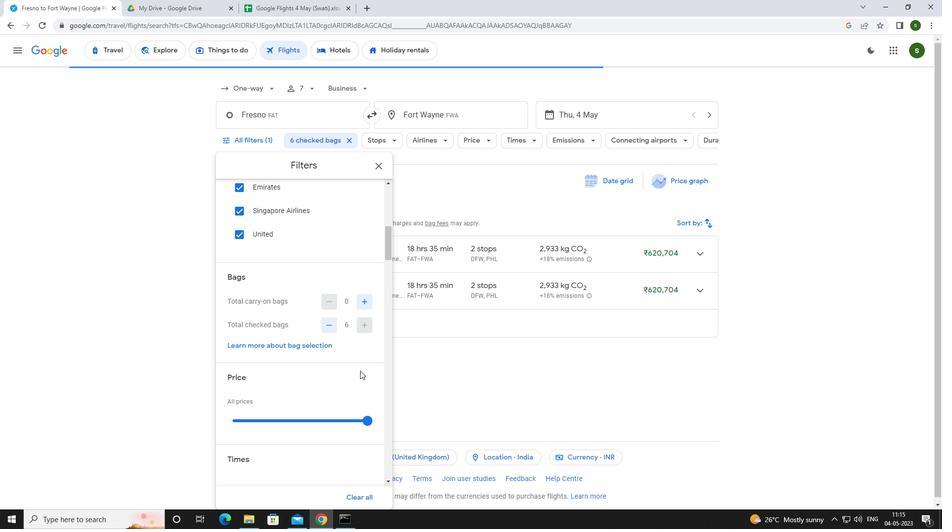
Action: Mouse moved to (233, 305)
Screenshot: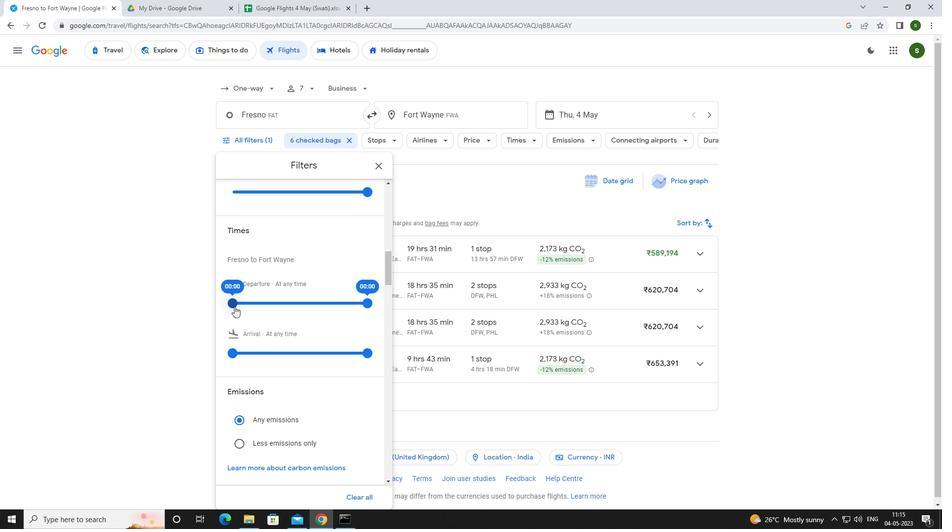 
Action: Mouse pressed left at (233, 305)
Screenshot: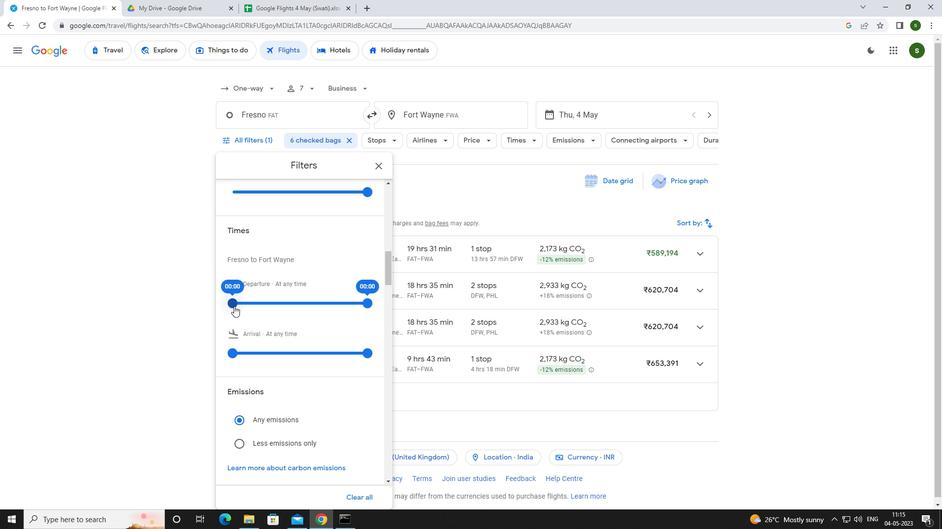 
Action: Mouse moved to (791, 306)
Screenshot: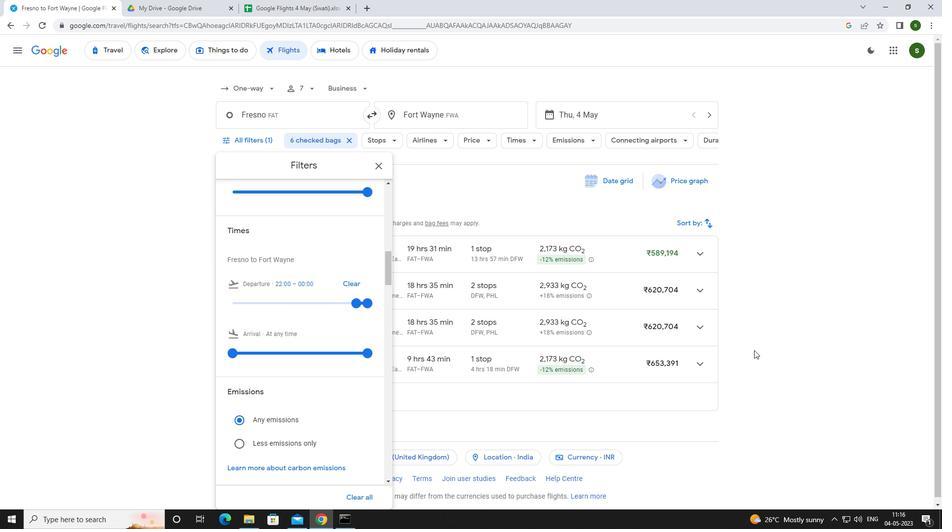 
Action: Mouse pressed left at (791, 306)
Screenshot: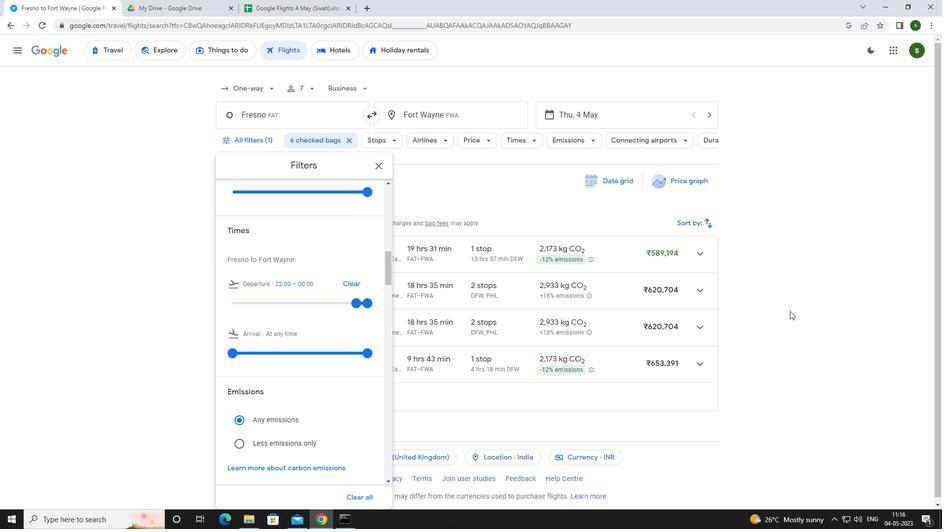 
Action: Mouse moved to (772, 310)
Screenshot: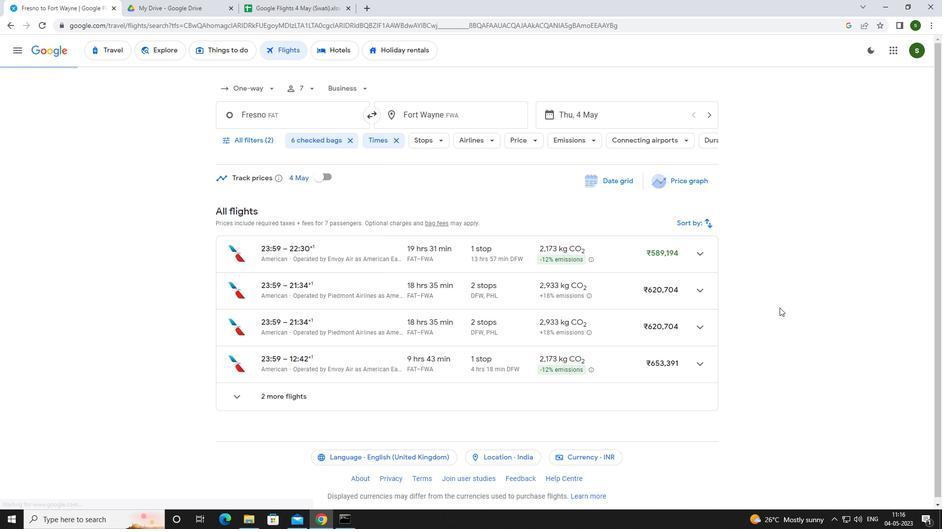 
